 Task: For heading Use Italics Pacifico with red colour, bold & Underline.  font size for heading18,  'Change the font style of data to'Roboto and font size to 9,  Change the alignment of both headline & data to Align right In the sheet  DashboardInvoice
Action: Mouse moved to (74, 140)
Screenshot: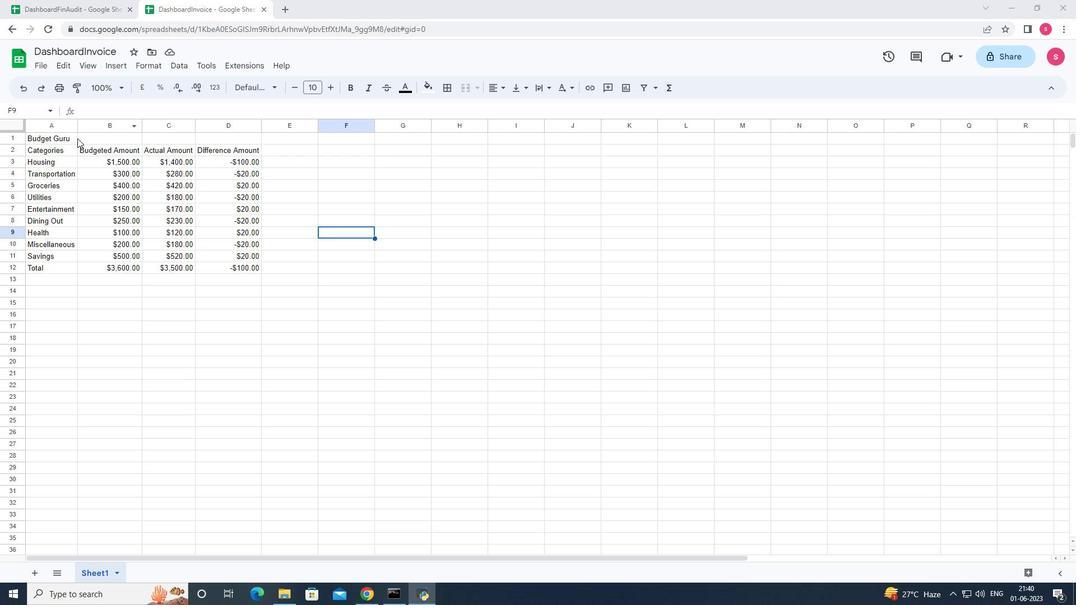 
Action: Mouse pressed left at (74, 140)
Screenshot: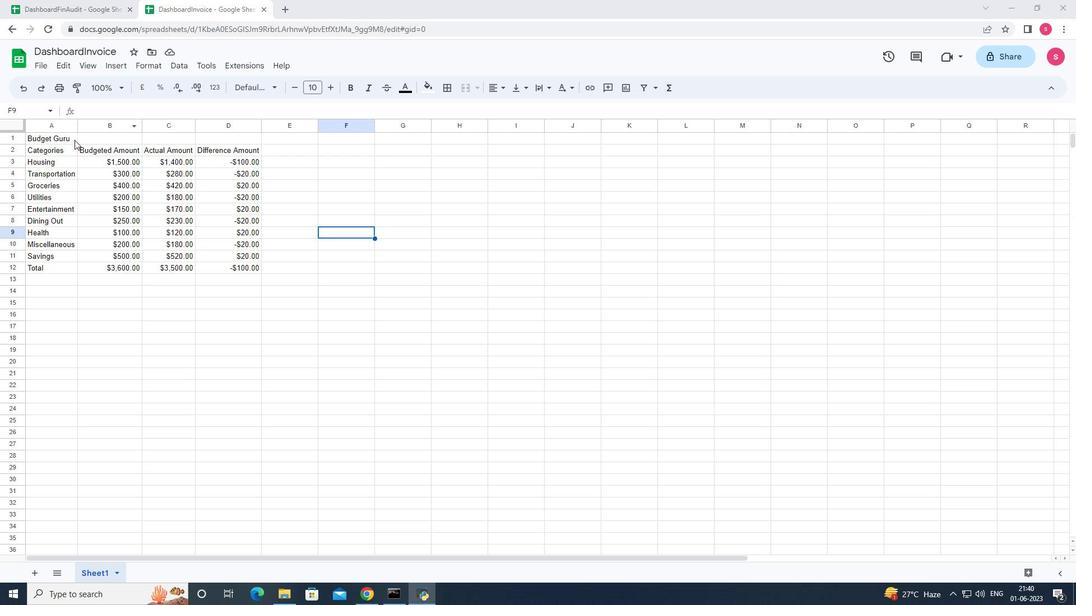 
Action: Mouse moved to (247, 90)
Screenshot: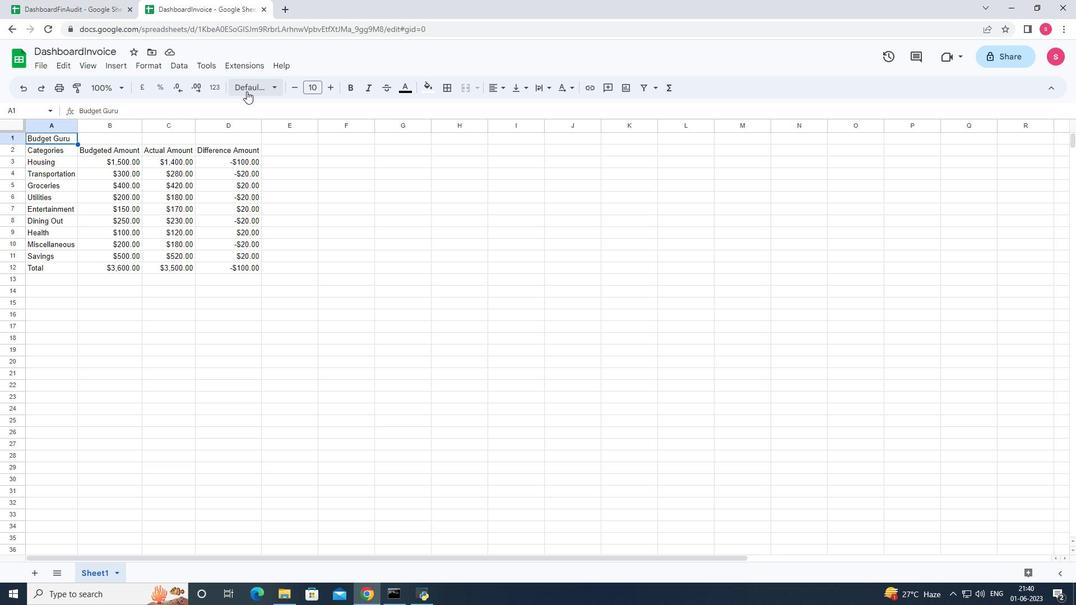 
Action: Mouse pressed left at (247, 90)
Screenshot: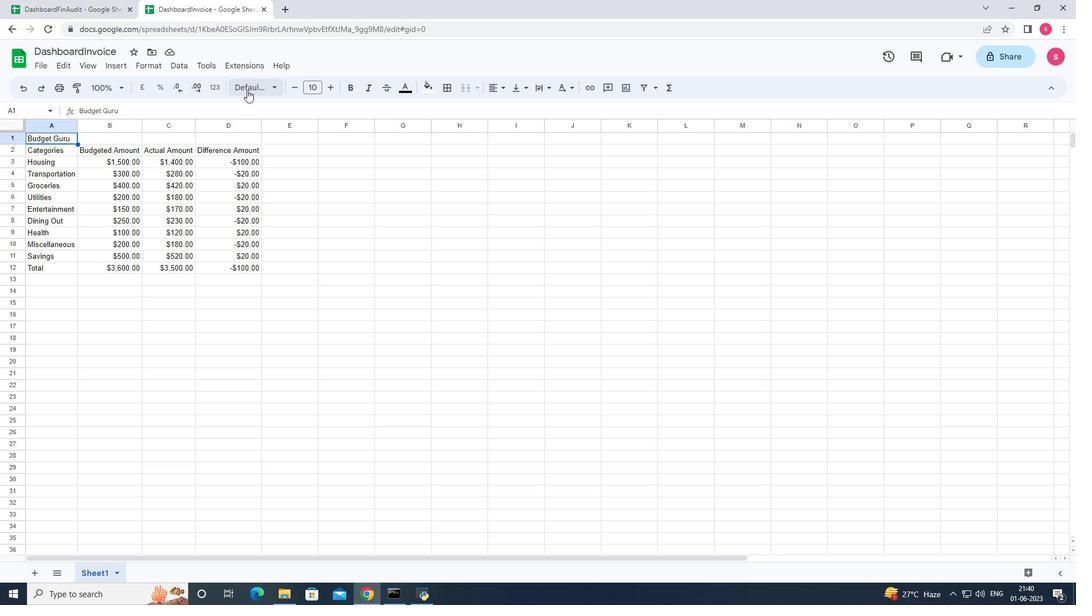 
Action: Mouse moved to (256, 340)
Screenshot: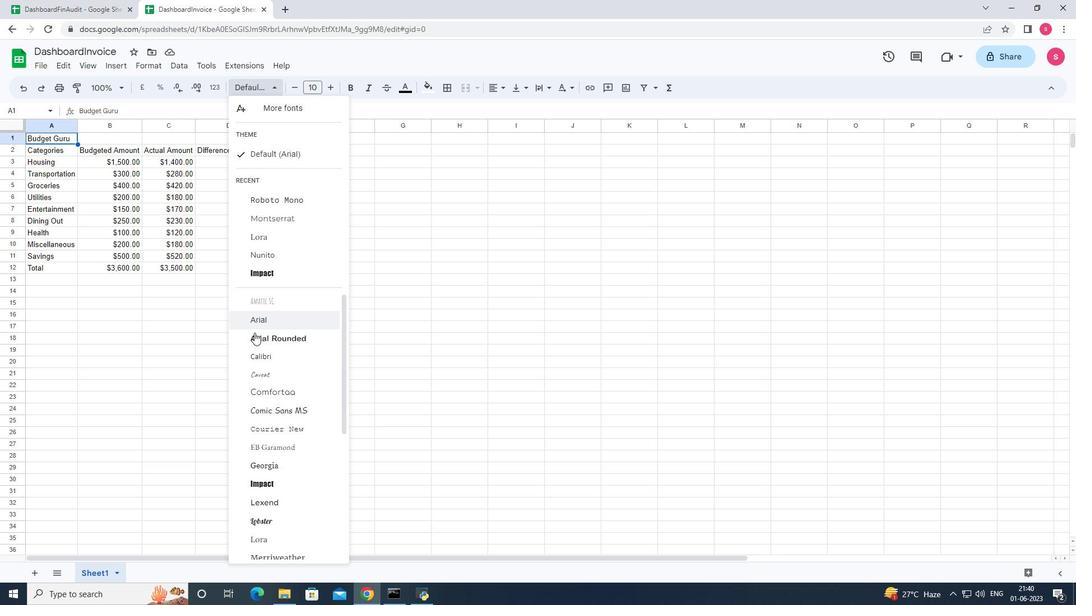 
Action: Mouse scrolled (256, 340) with delta (0, 0)
Screenshot: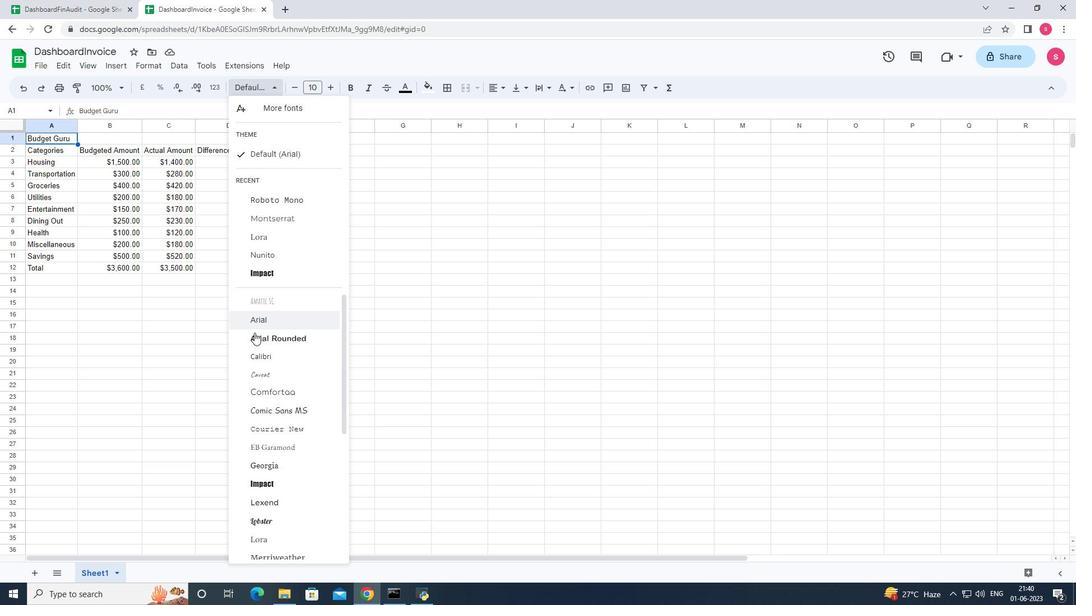
Action: Mouse moved to (275, 407)
Screenshot: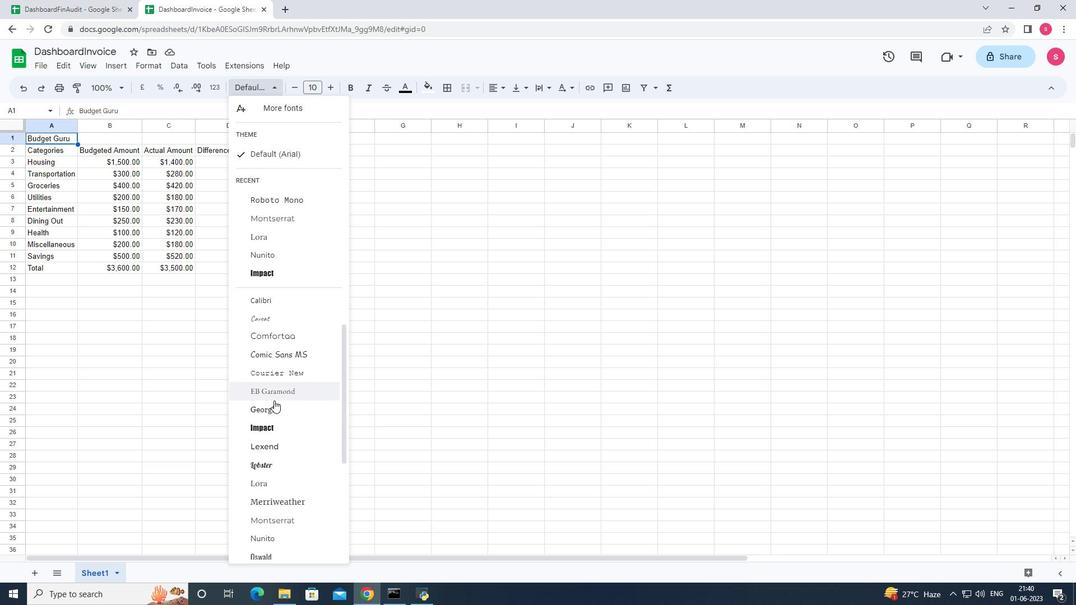 
Action: Mouse scrolled (275, 407) with delta (0, 0)
Screenshot: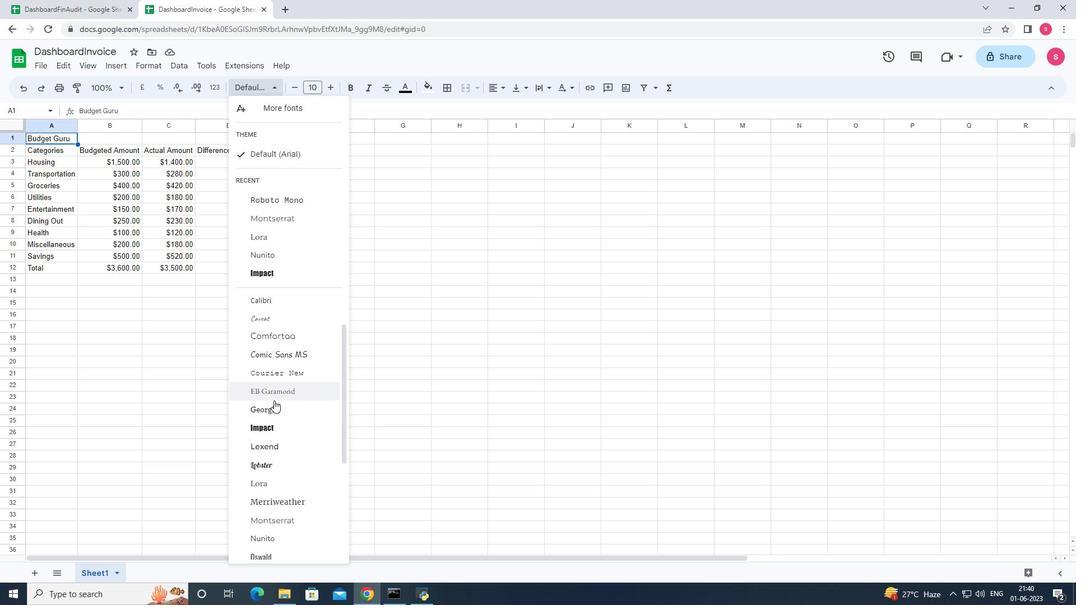 
Action: Mouse moved to (279, 426)
Screenshot: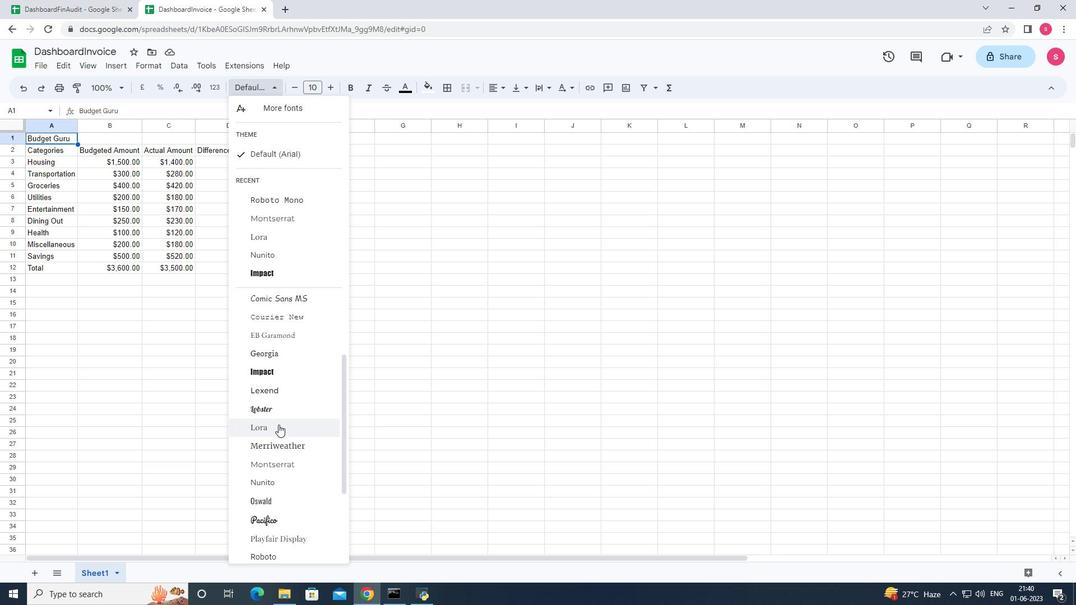 
Action: Mouse scrolled (279, 425) with delta (0, 0)
Screenshot: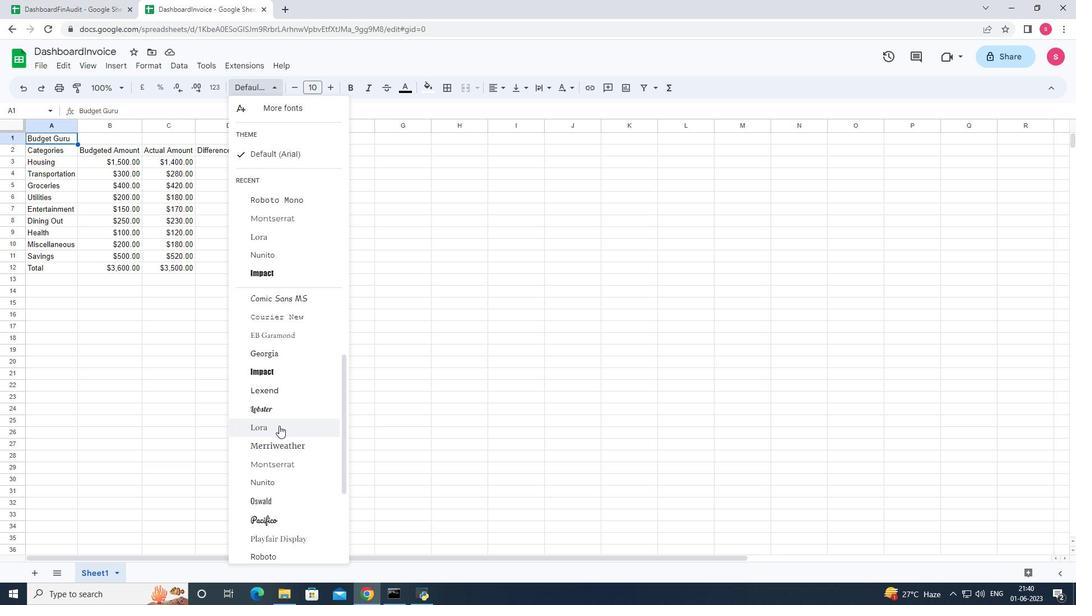 
Action: Mouse moved to (266, 462)
Screenshot: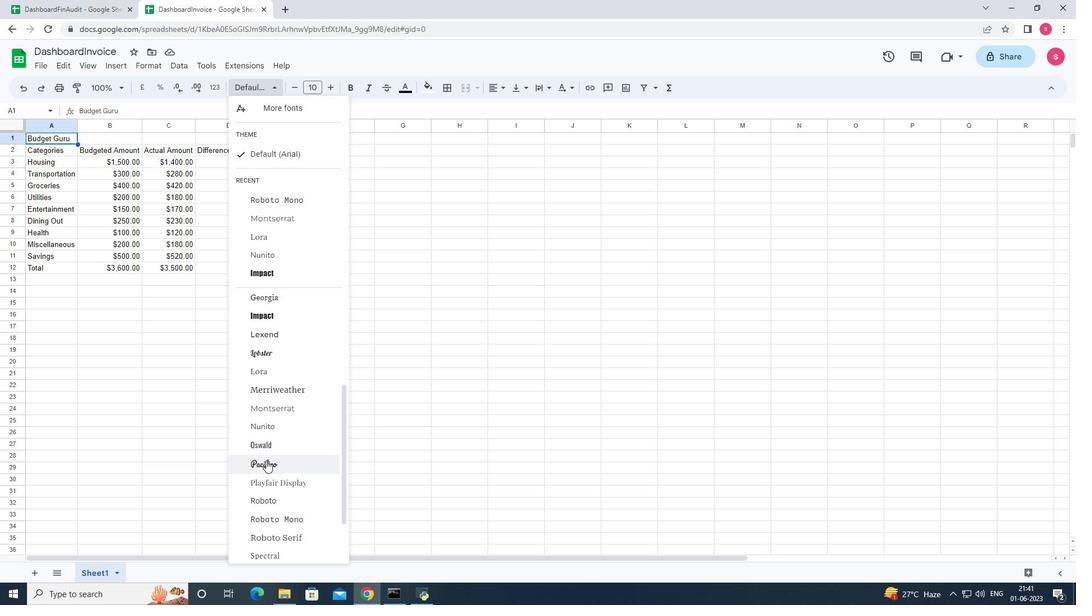 
Action: Mouse pressed left at (266, 462)
Screenshot: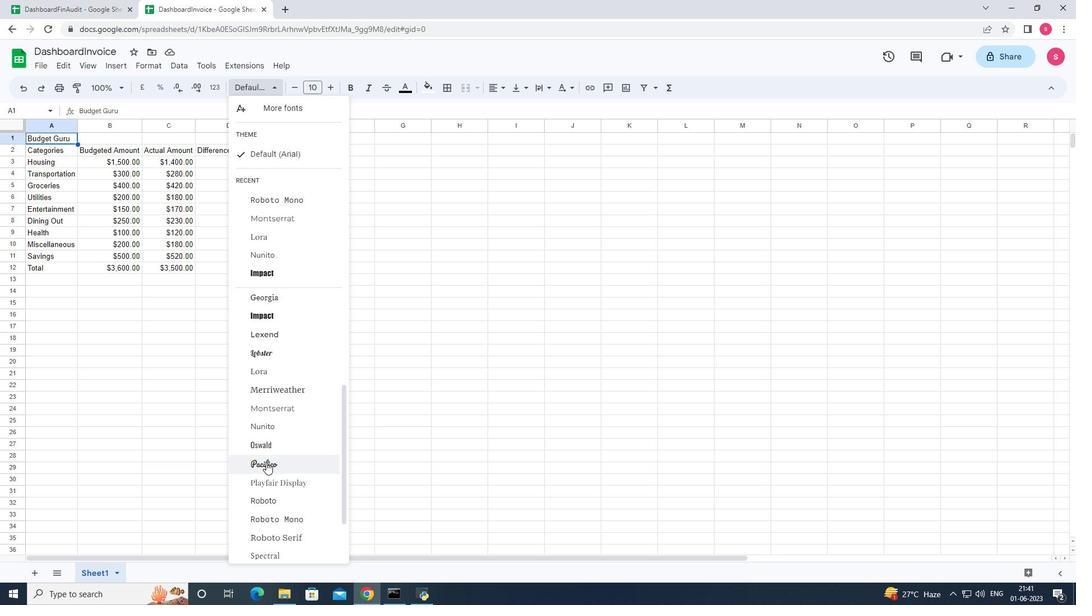 
Action: Mouse moved to (406, 94)
Screenshot: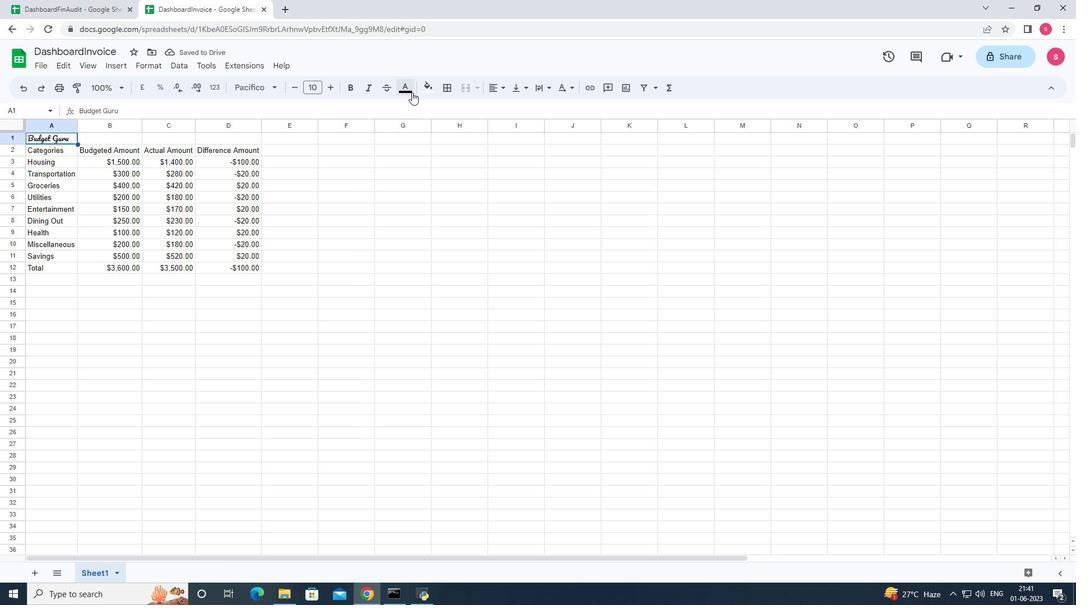 
Action: Mouse pressed left at (406, 94)
Screenshot: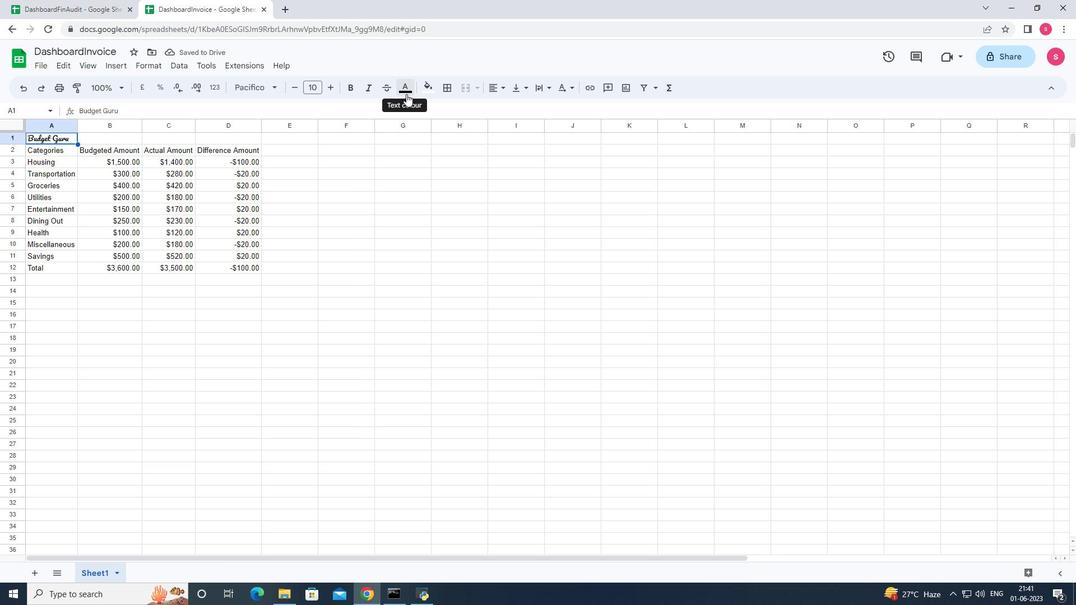 
Action: Mouse moved to (418, 137)
Screenshot: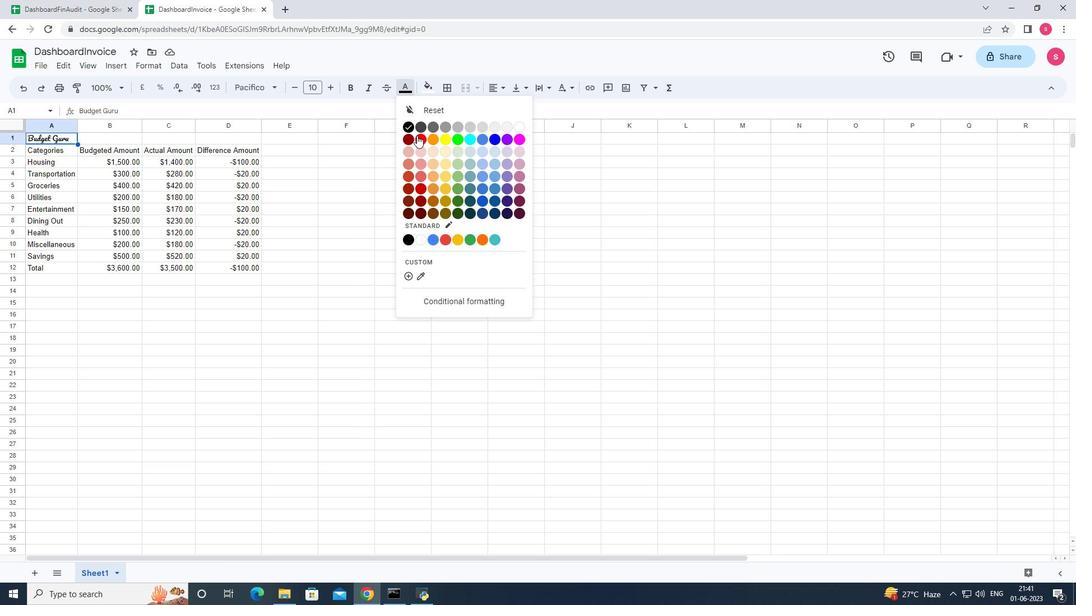 
Action: Mouse pressed left at (418, 137)
Screenshot: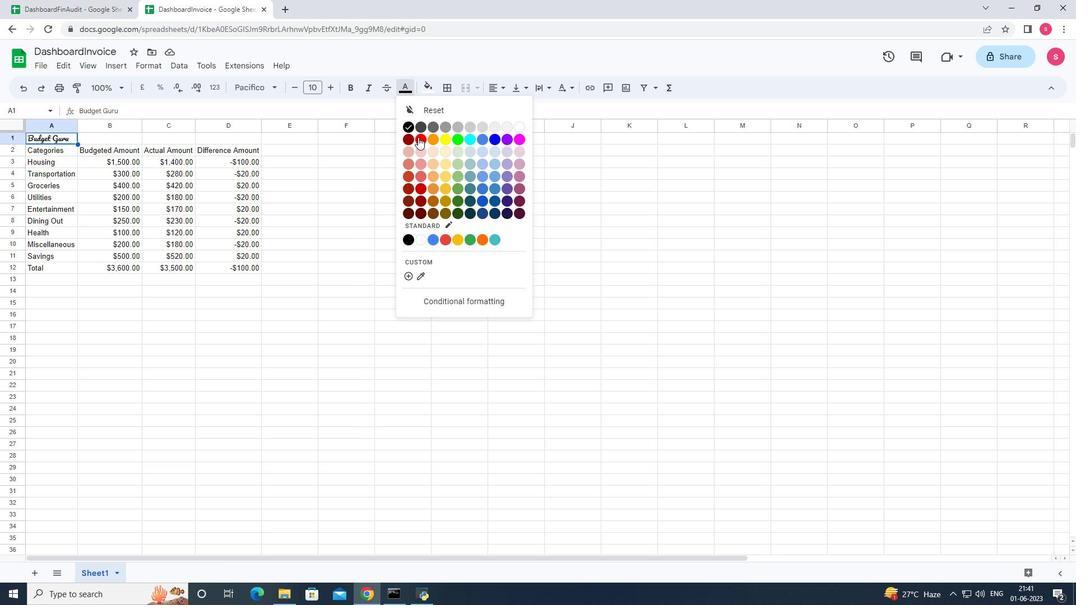 
Action: Mouse moved to (352, 88)
Screenshot: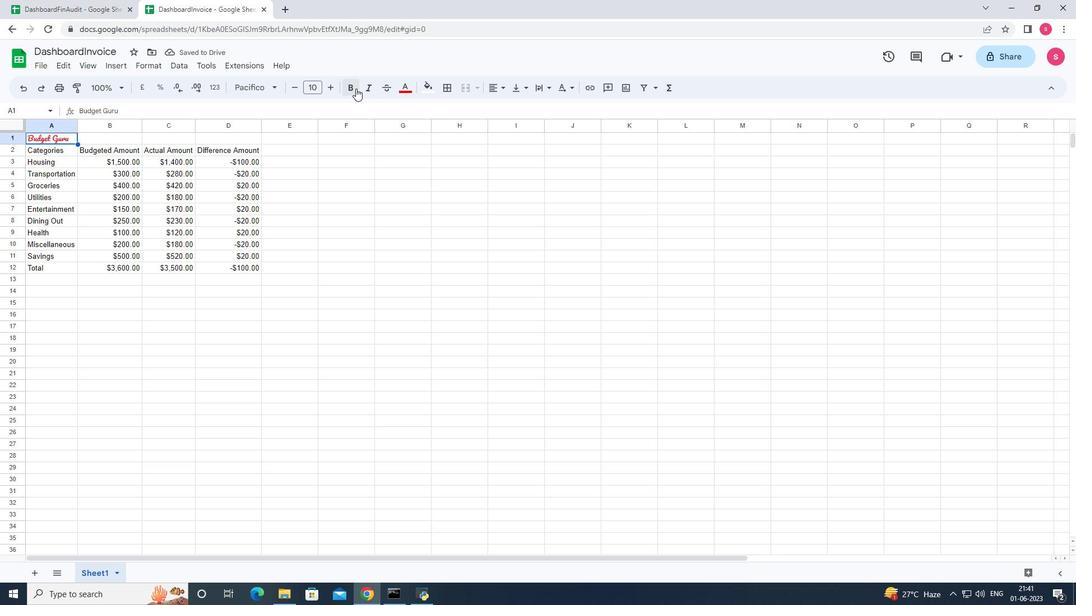 
Action: Mouse pressed left at (352, 88)
Screenshot: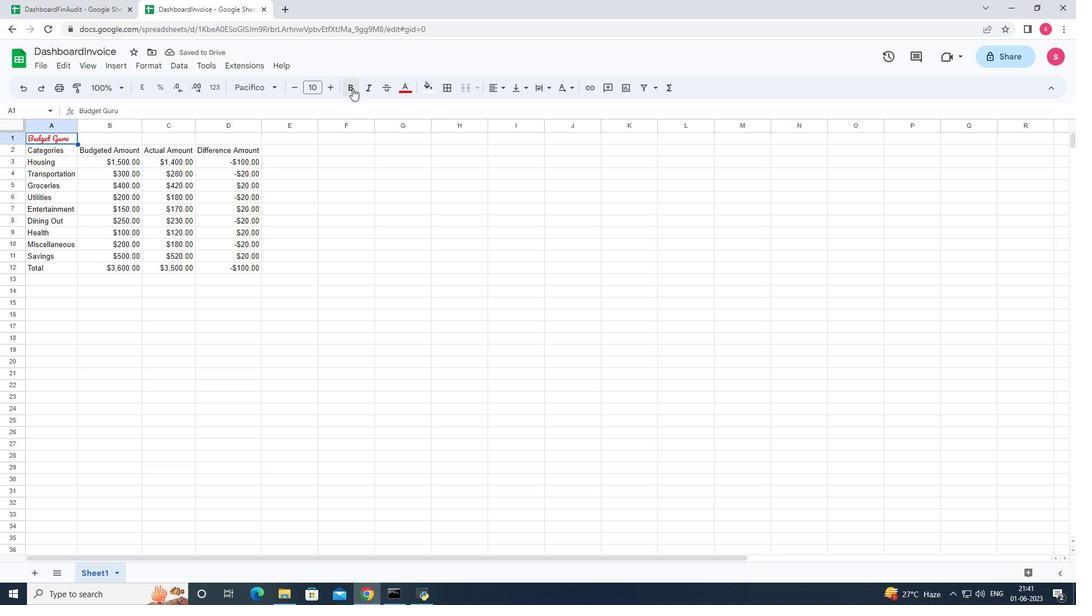 
Action: Mouse moved to (139, 66)
Screenshot: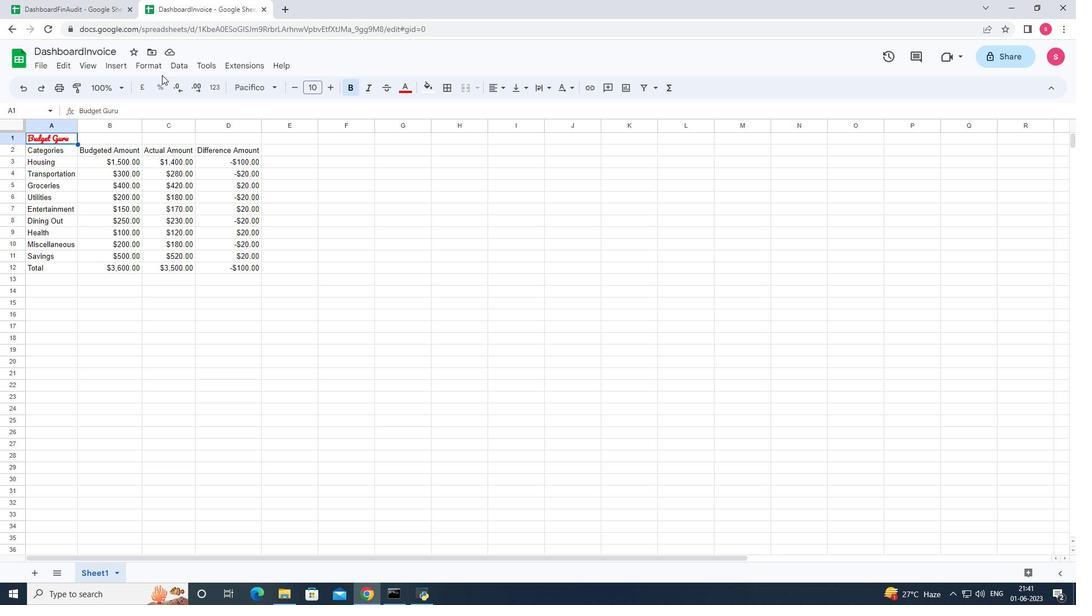 
Action: Mouse pressed left at (139, 66)
Screenshot: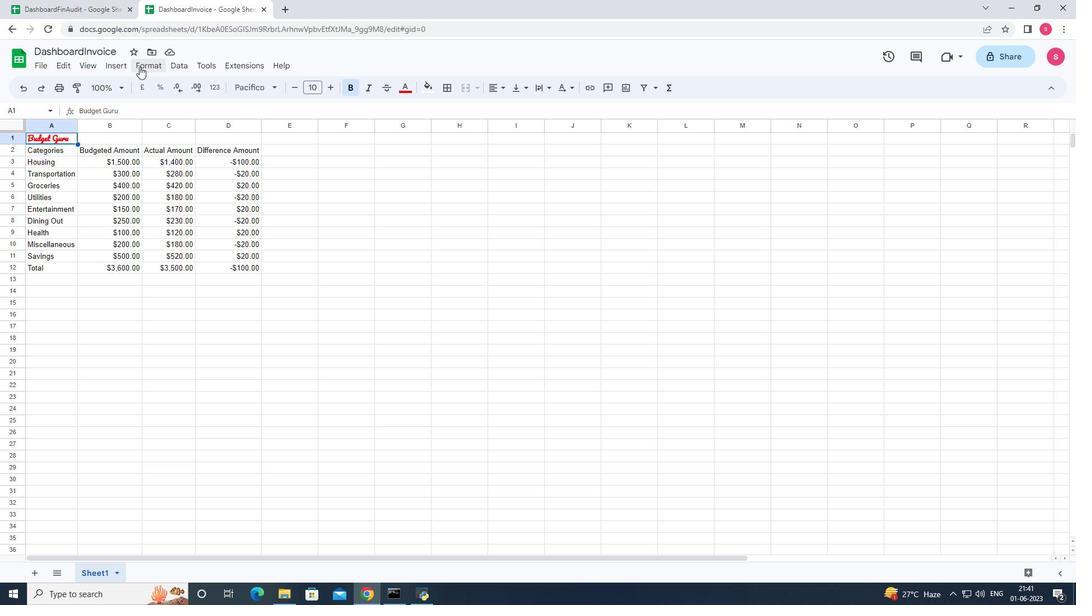 
Action: Mouse moved to (206, 118)
Screenshot: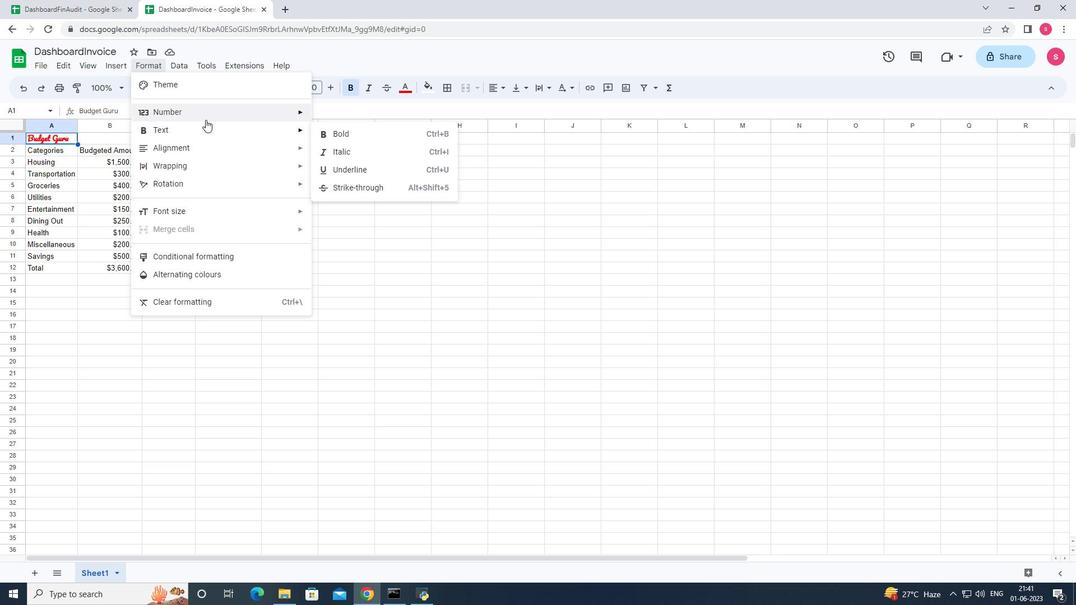 
Action: Mouse pressed left at (206, 118)
Screenshot: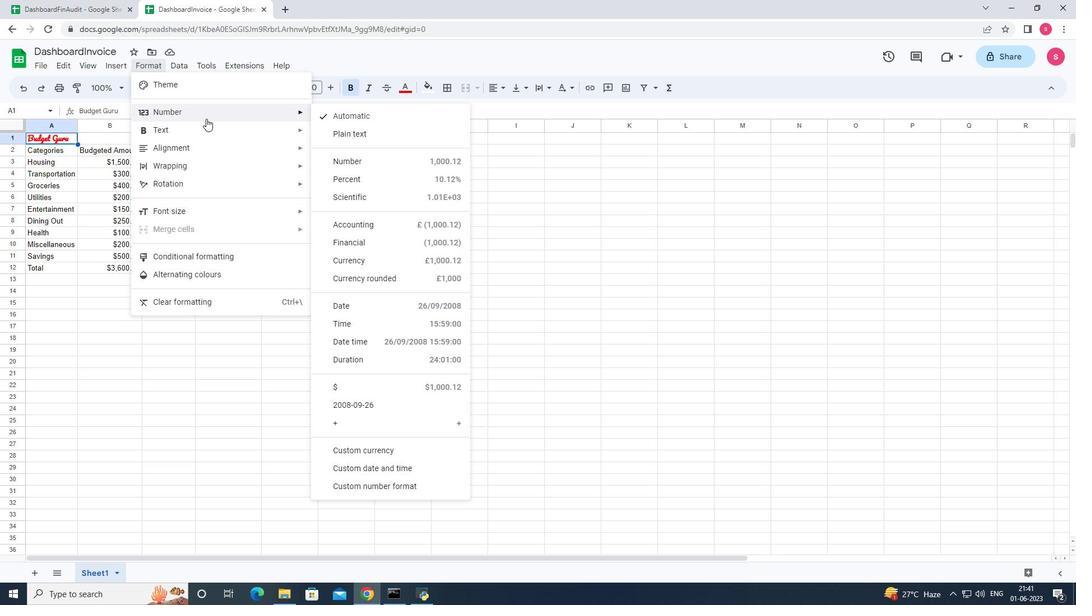 
Action: Mouse moved to (208, 126)
Screenshot: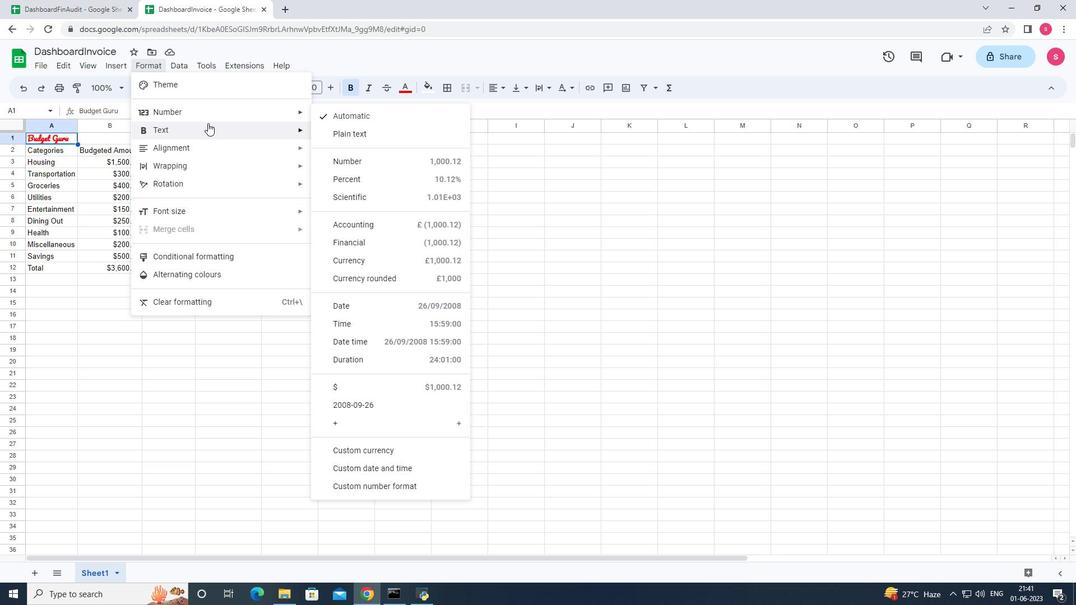 
Action: Mouse pressed left at (208, 126)
Screenshot: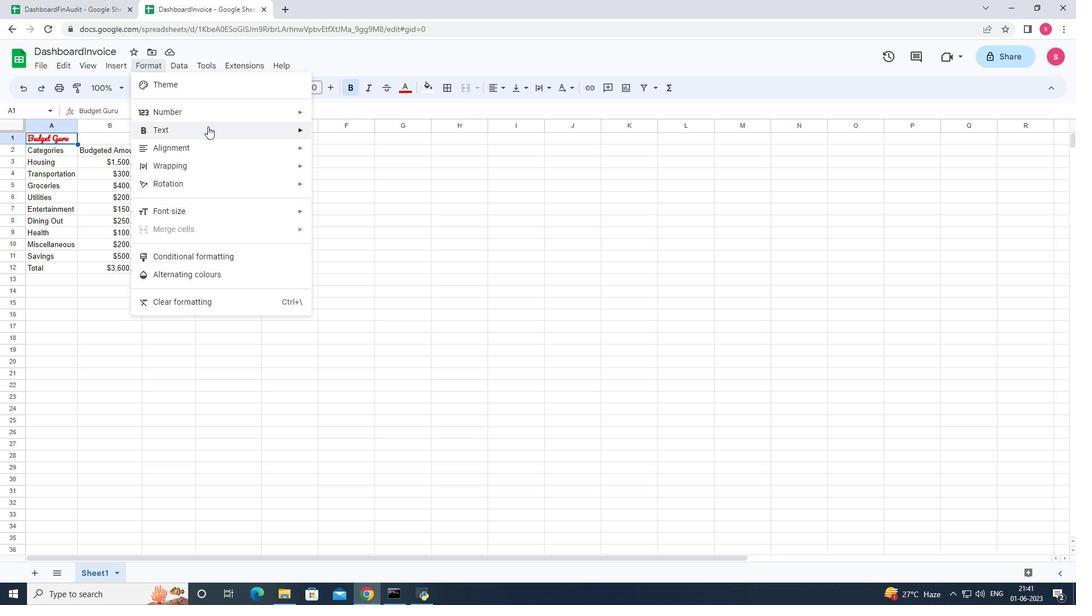
Action: Mouse pressed left at (208, 126)
Screenshot: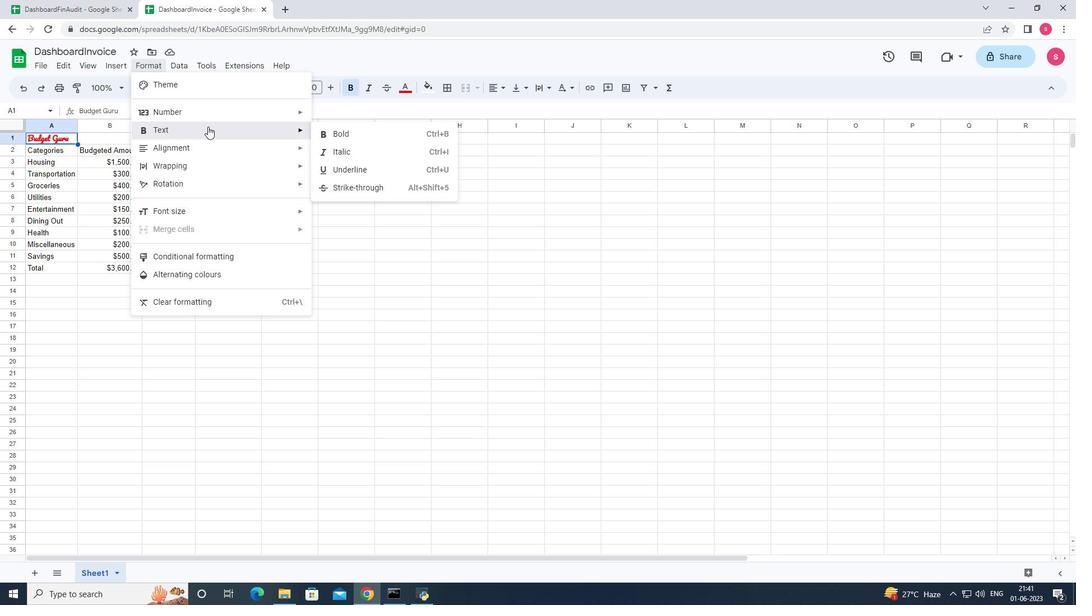 
Action: Mouse moved to (381, 165)
Screenshot: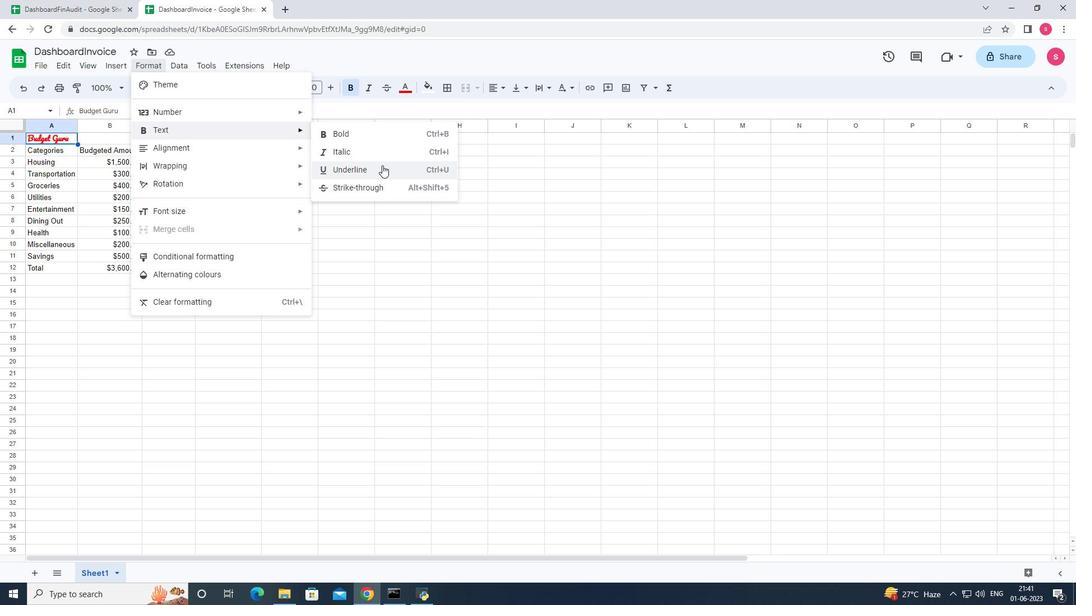 
Action: Mouse pressed left at (381, 165)
Screenshot: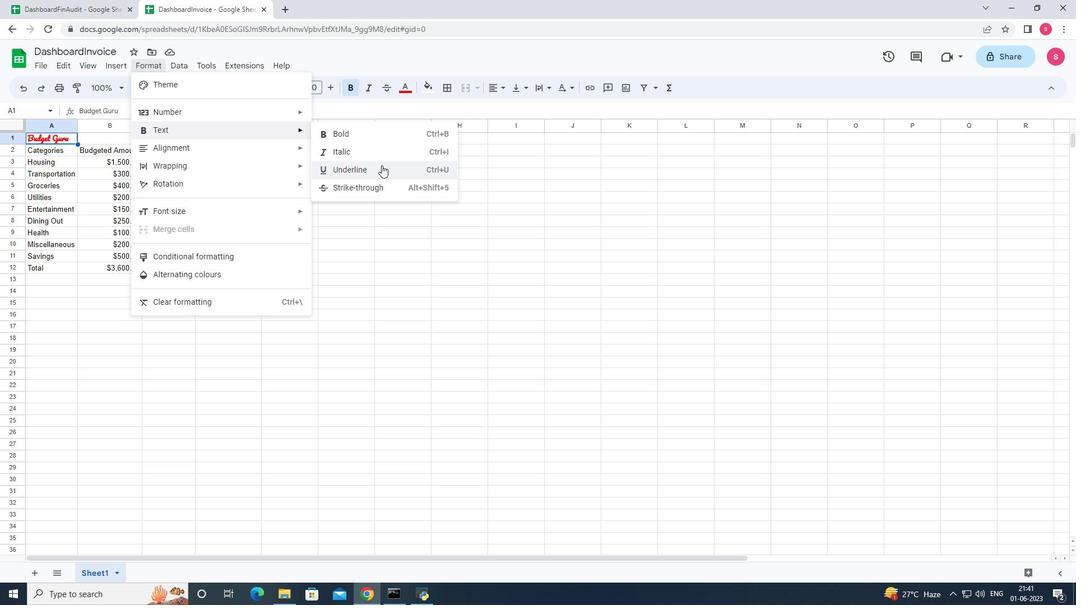 
Action: Mouse moved to (394, 213)
Screenshot: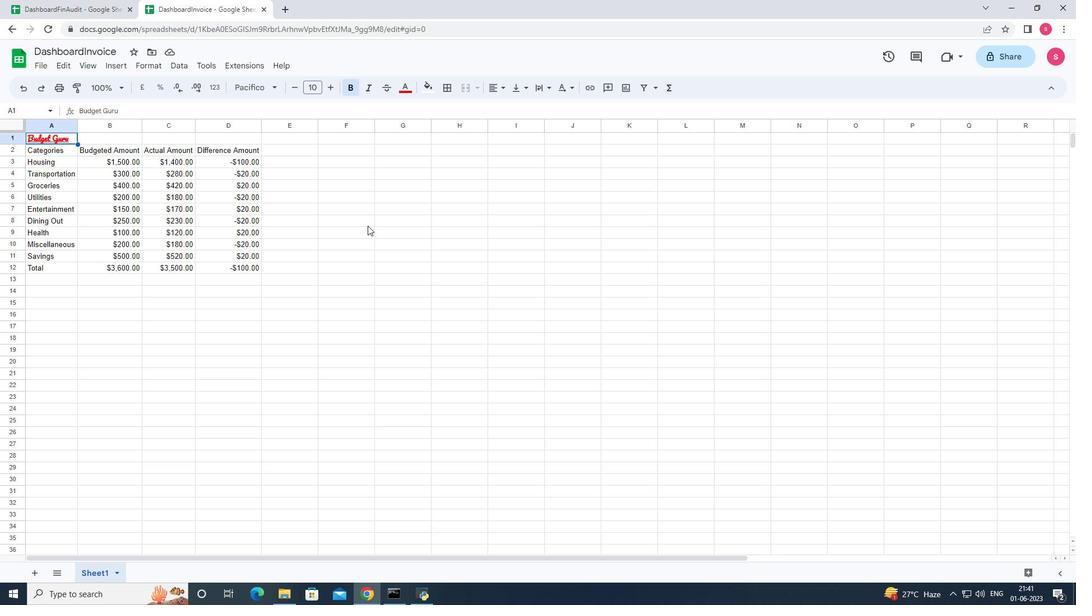 
Action: Mouse pressed left at (394, 213)
Screenshot: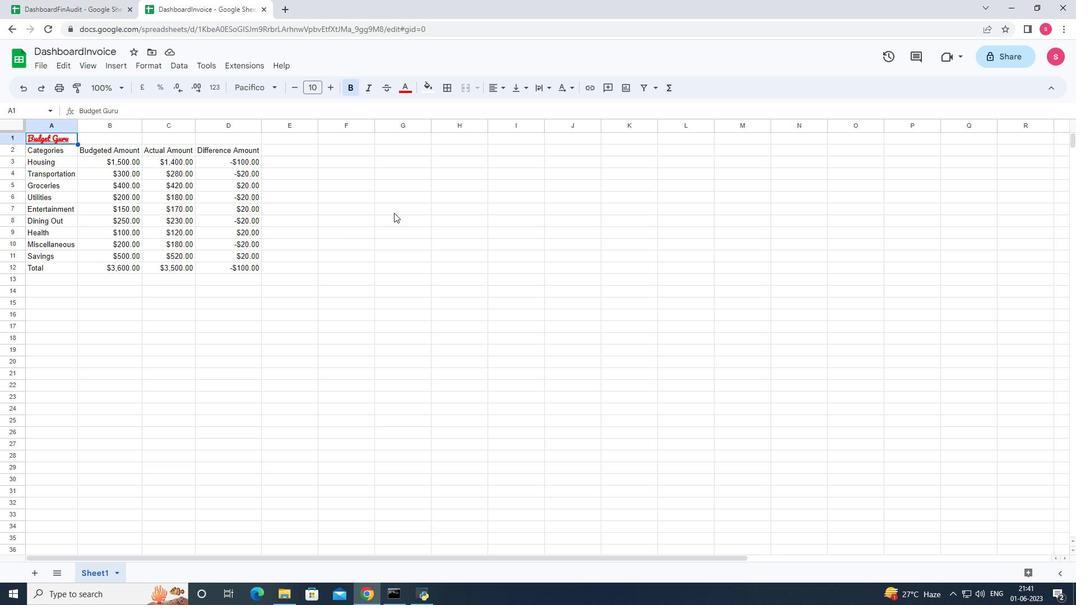 
Action: Mouse moved to (328, 82)
Screenshot: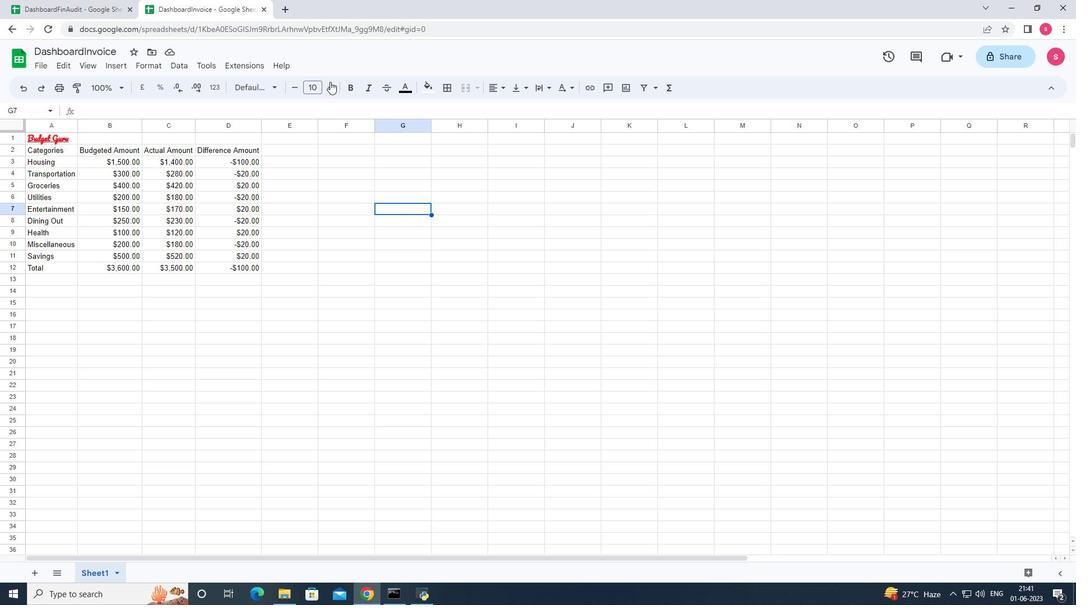 
Action: Mouse pressed left at (328, 82)
Screenshot: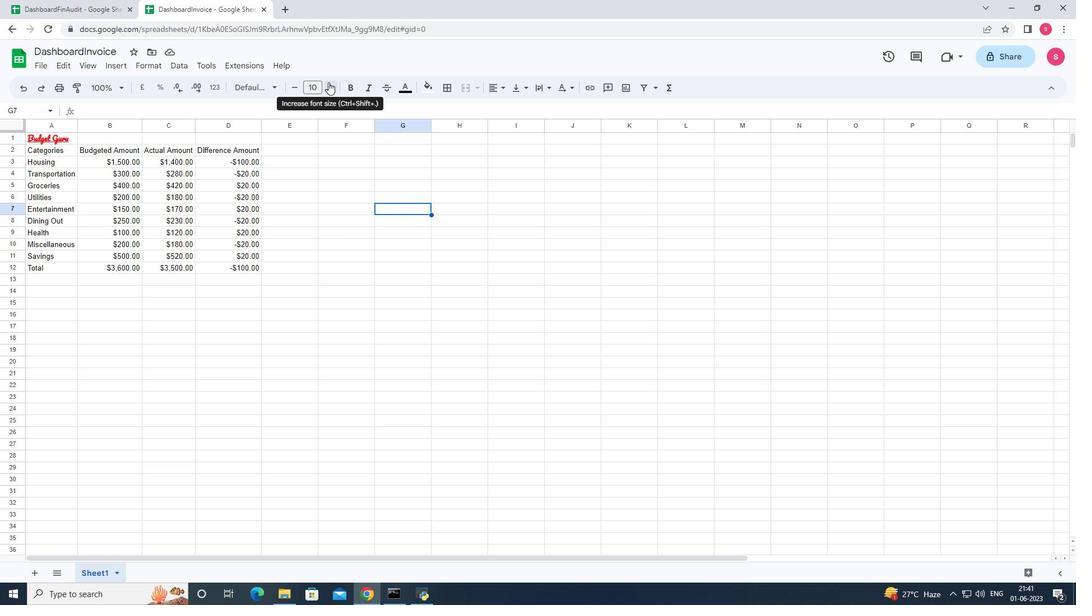 
Action: Mouse pressed left at (328, 82)
Screenshot: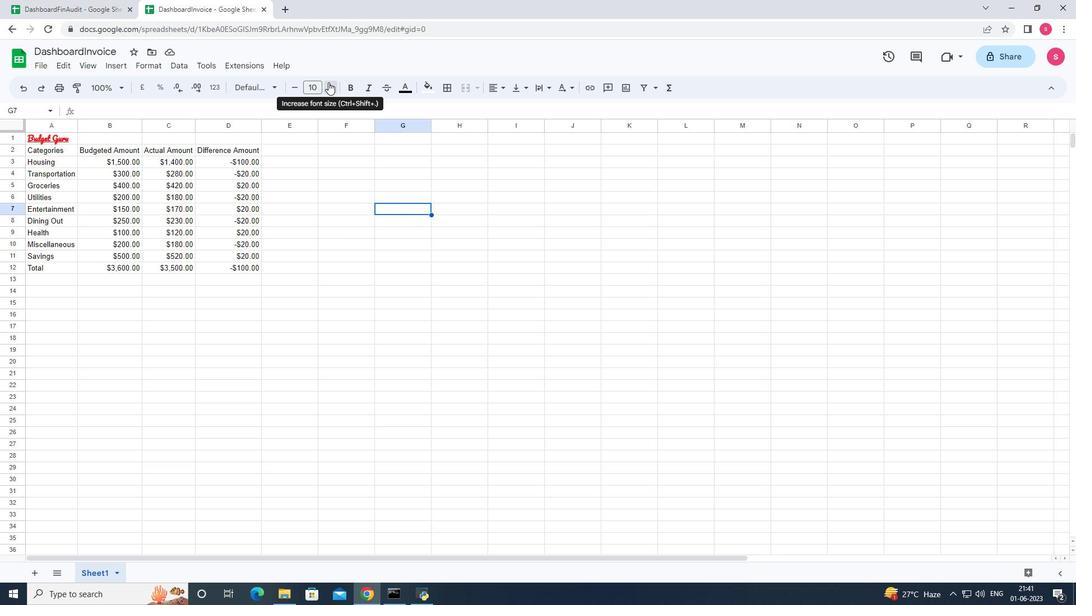 
Action: Mouse pressed left at (328, 82)
Screenshot: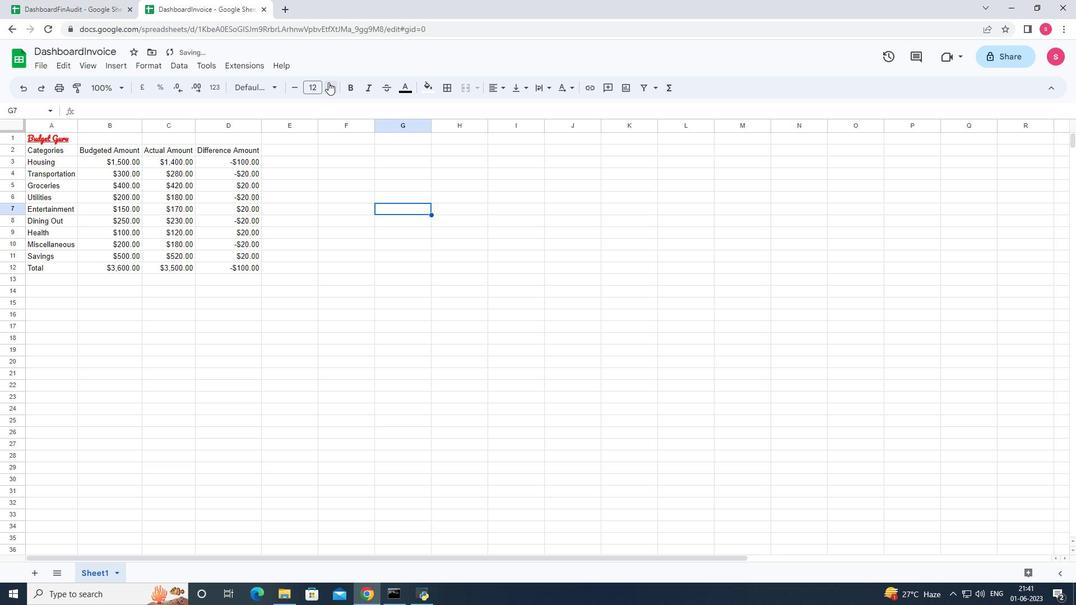 
Action: Mouse pressed left at (328, 82)
Screenshot: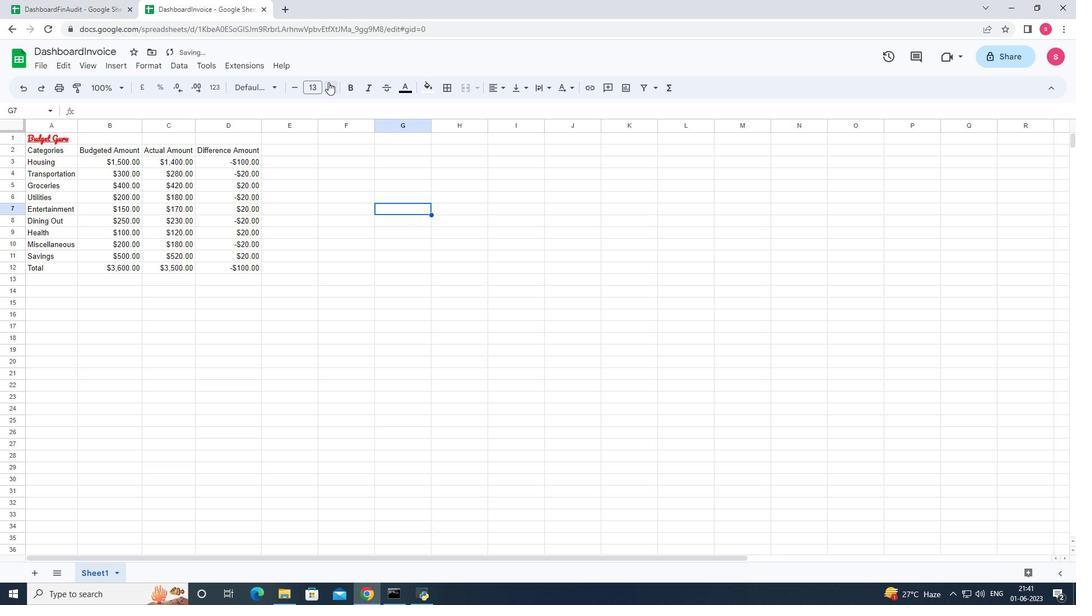 
Action: Mouse pressed left at (328, 82)
Screenshot: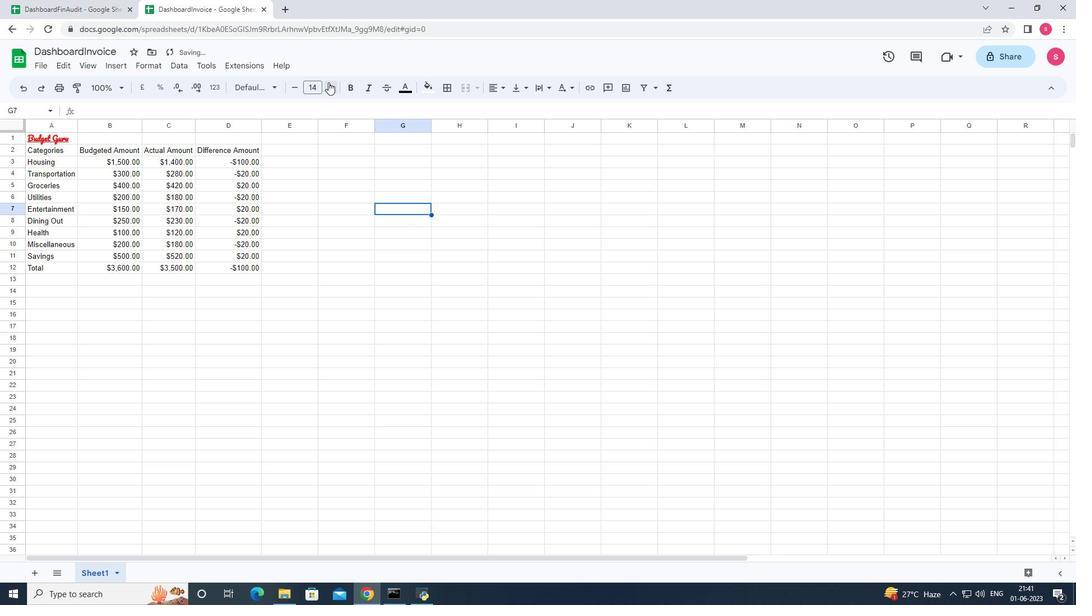 
Action: Mouse moved to (328, 83)
Screenshot: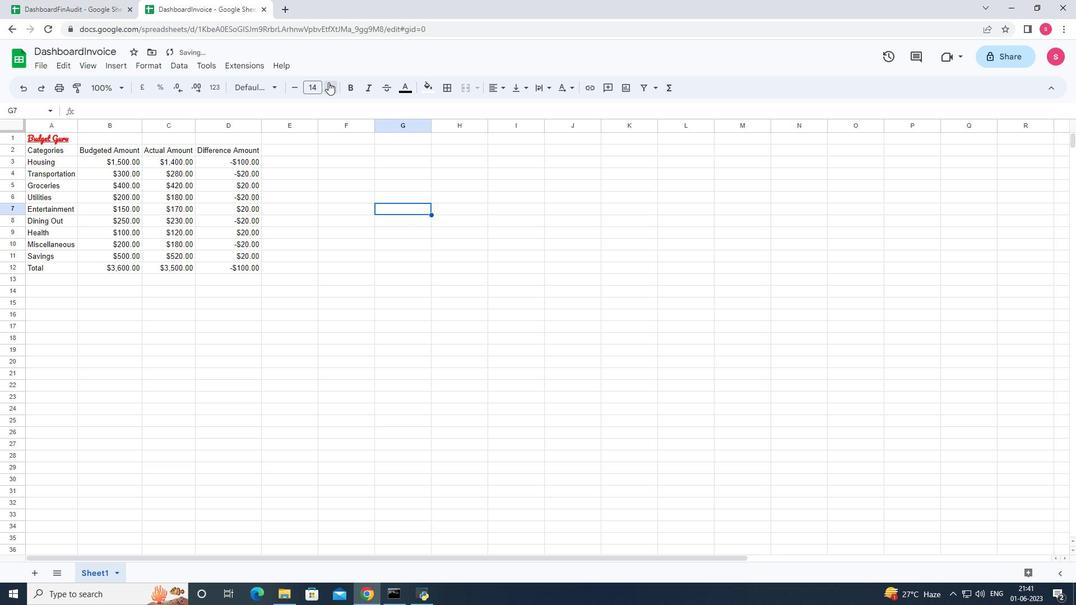 
Action: Mouse pressed left at (328, 83)
Screenshot: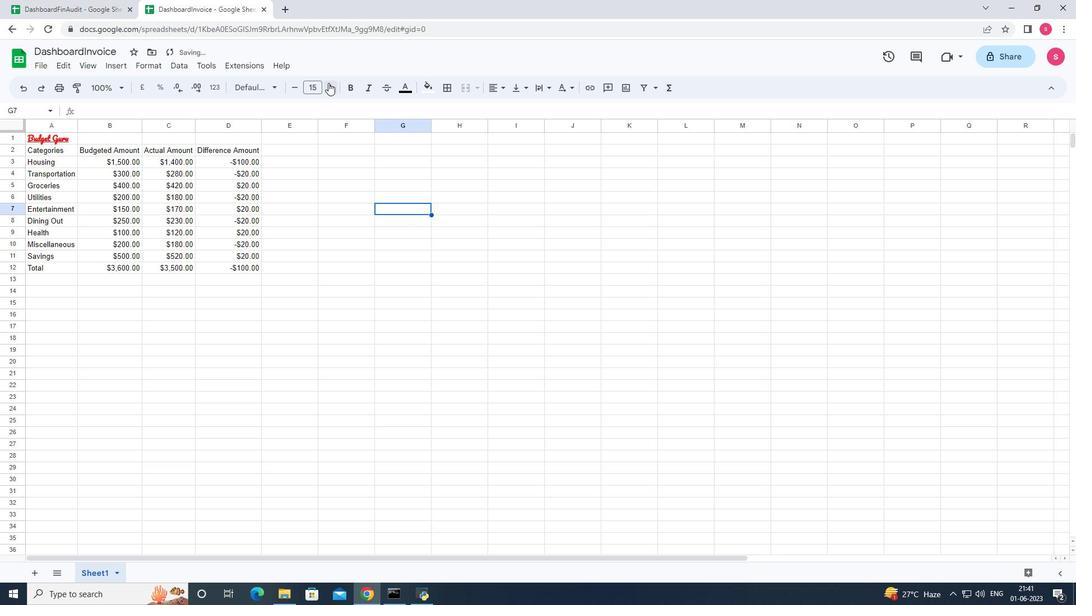 
Action: Mouse pressed left at (328, 83)
Screenshot: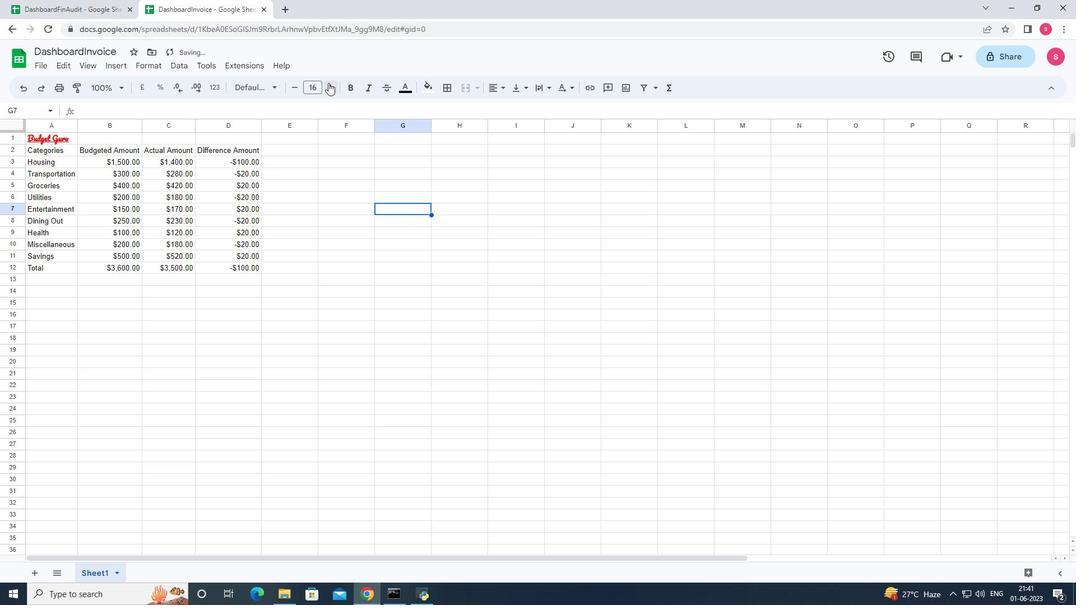 
Action: Mouse pressed left at (328, 83)
Screenshot: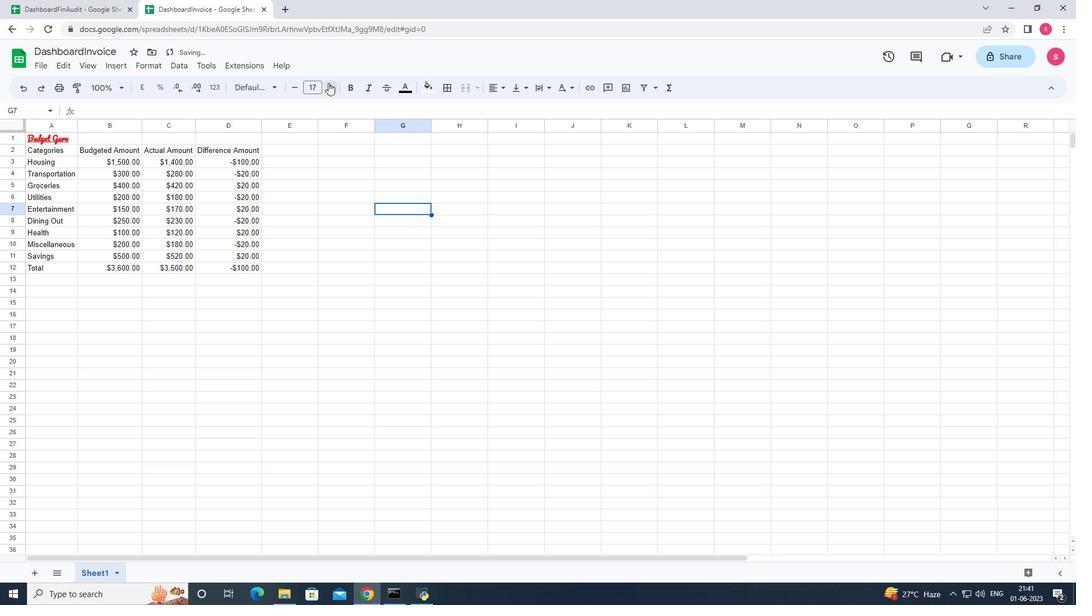 
Action: Mouse moved to (355, 223)
Screenshot: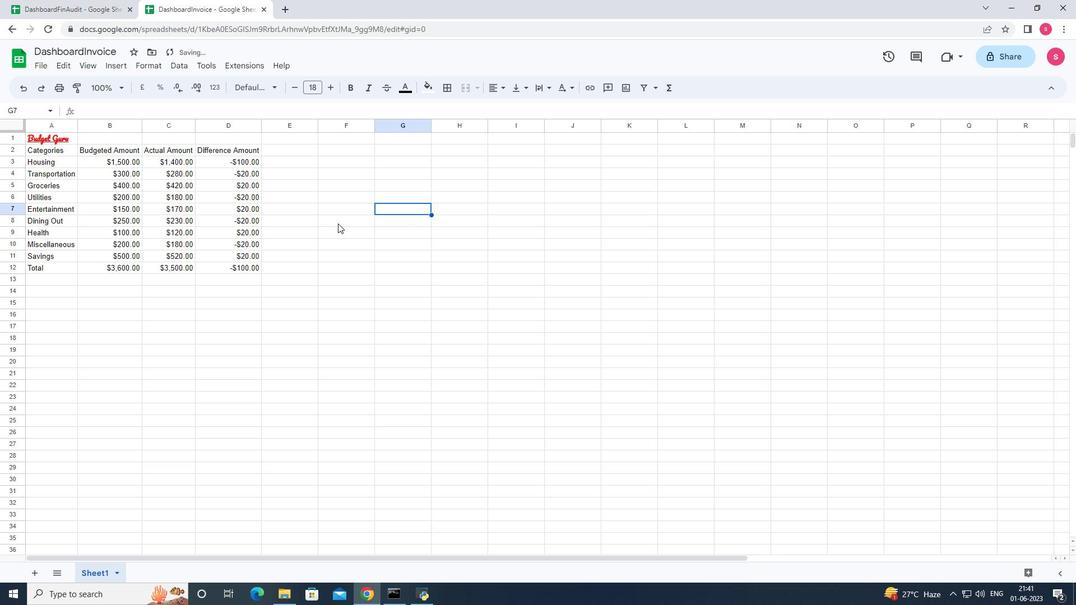 
Action: Mouse pressed left at (355, 223)
Screenshot: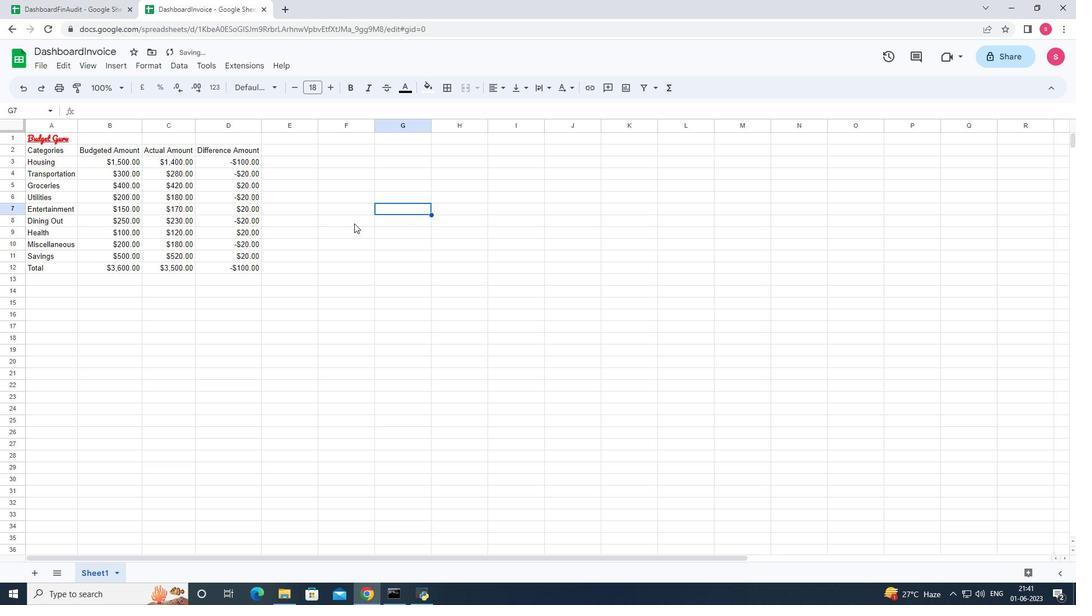 
Action: Mouse moved to (47, 139)
Screenshot: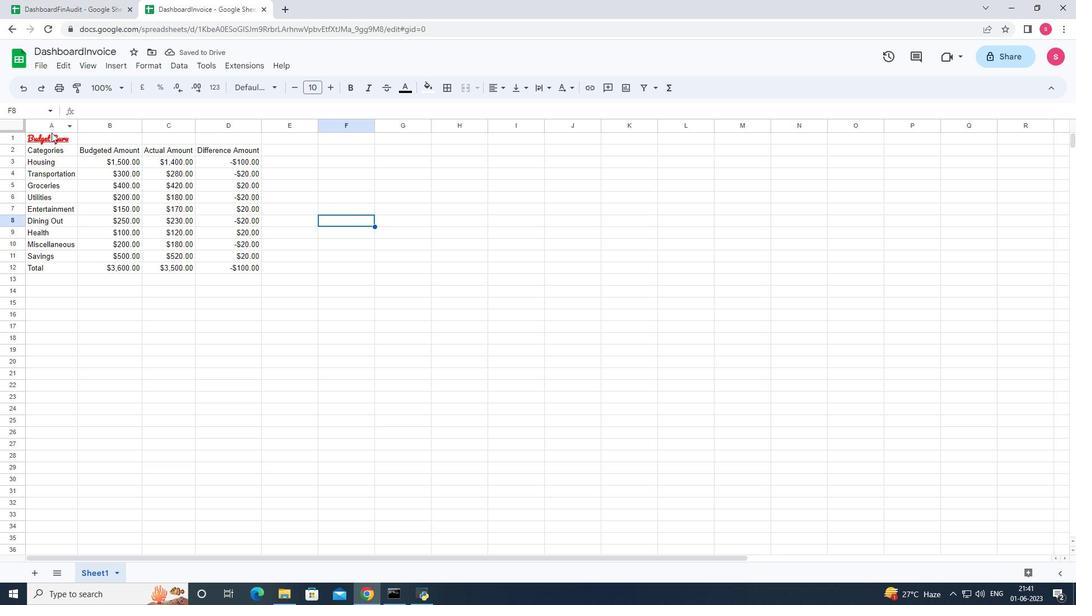 
Action: Mouse pressed left at (47, 139)
Screenshot: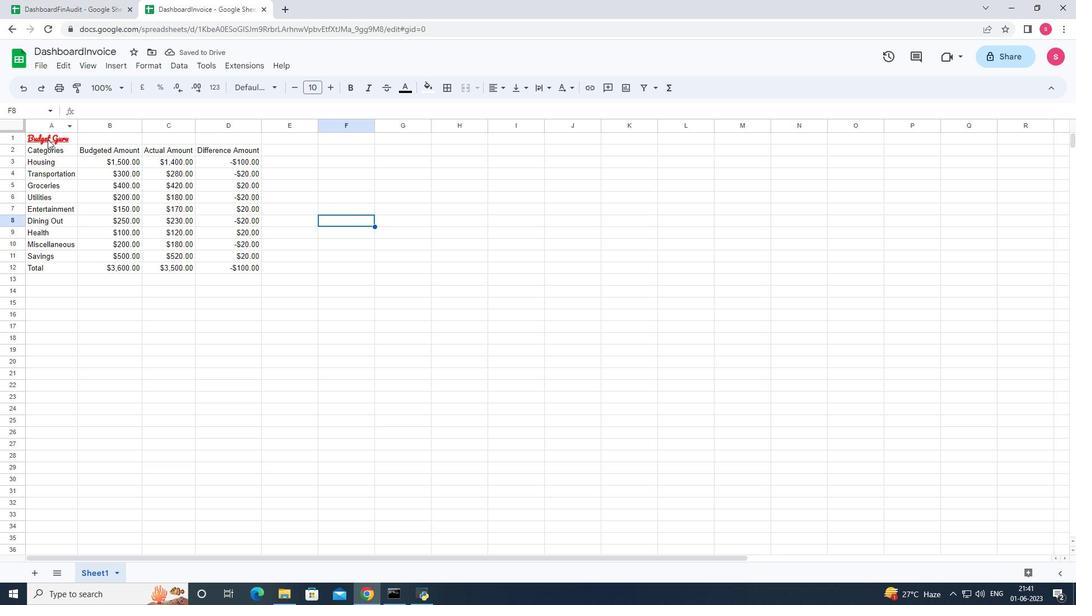 
Action: Mouse moved to (334, 88)
Screenshot: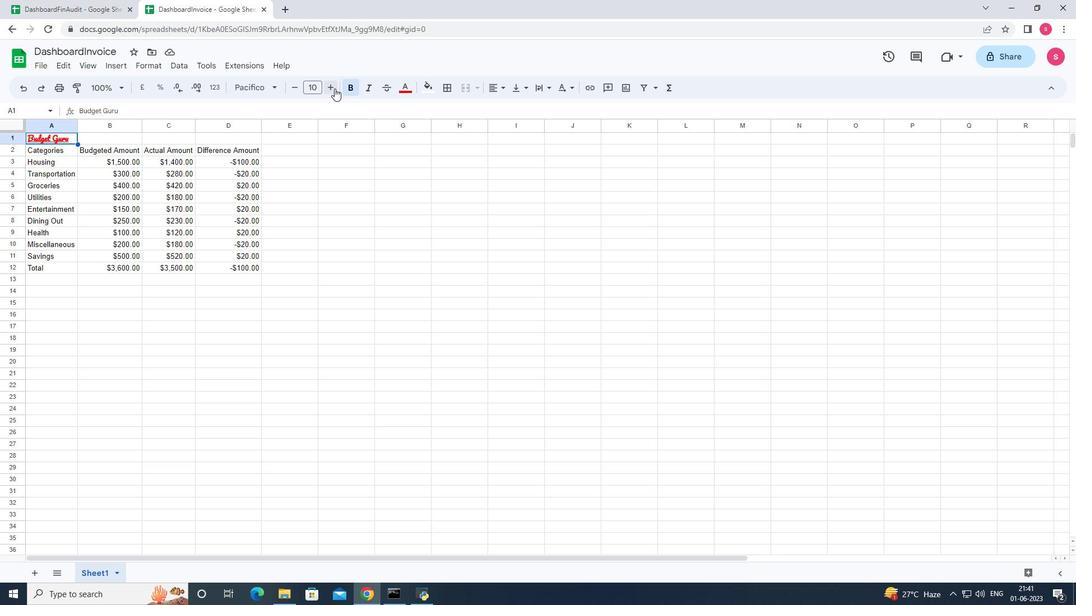 
Action: Mouse pressed left at (334, 88)
Screenshot: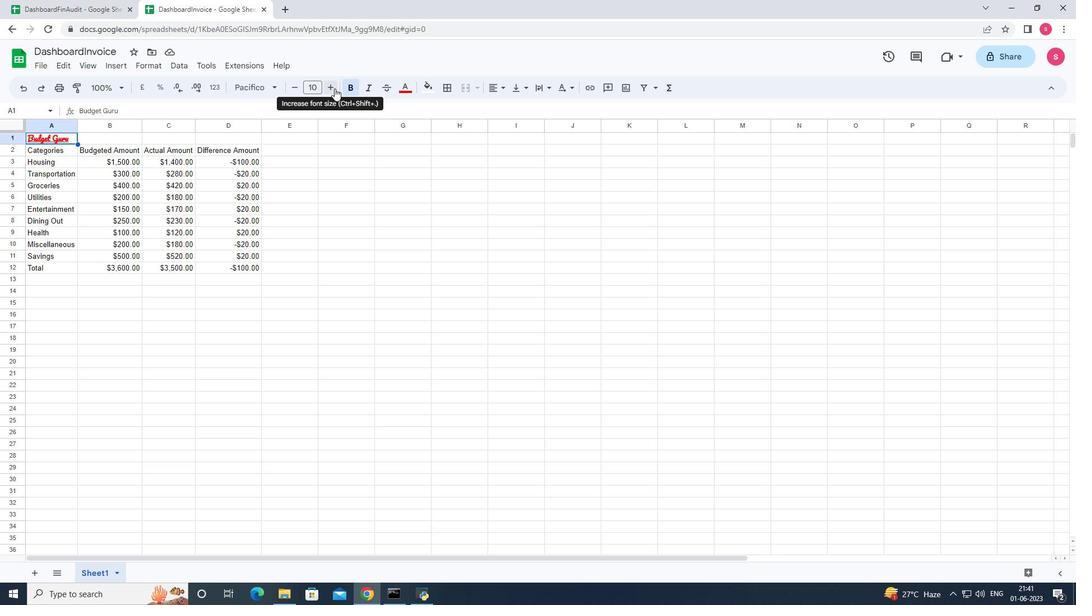 
Action: Mouse pressed left at (334, 88)
Screenshot: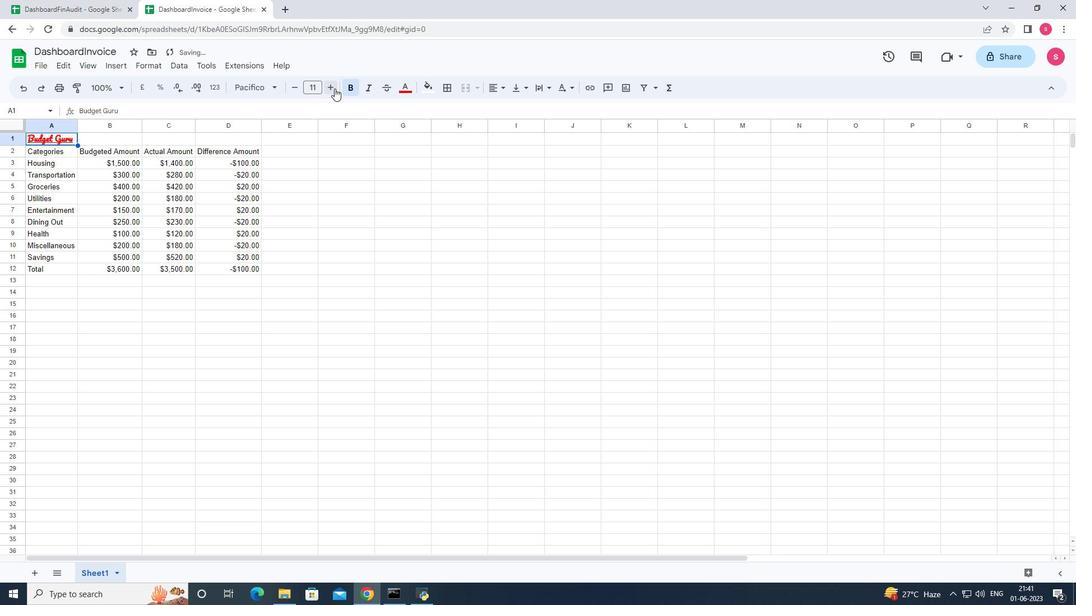 
Action: Mouse pressed left at (334, 88)
Screenshot: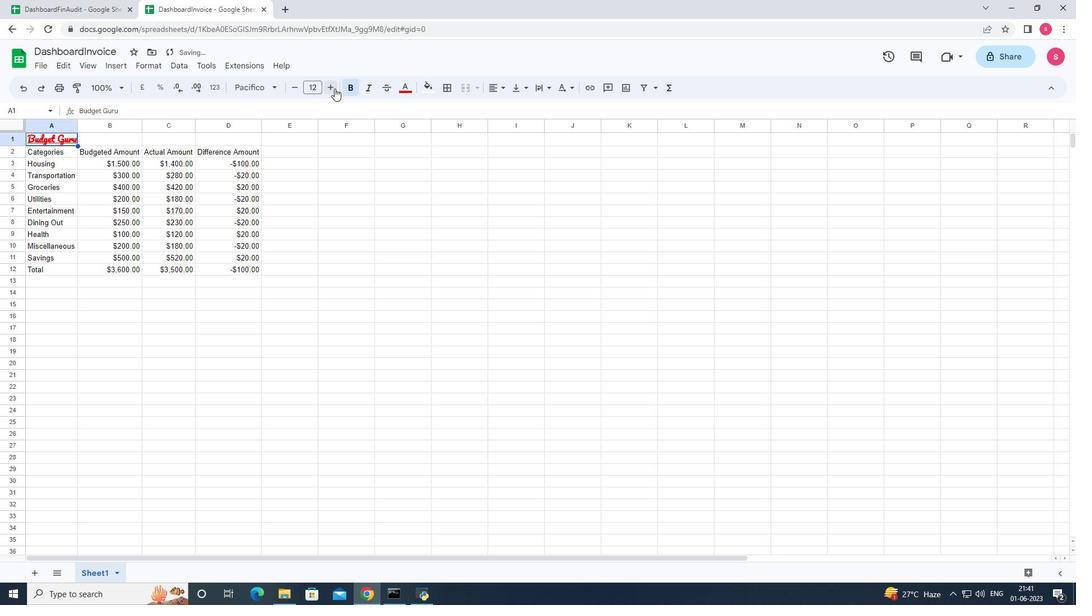 
Action: Mouse moved to (335, 88)
Screenshot: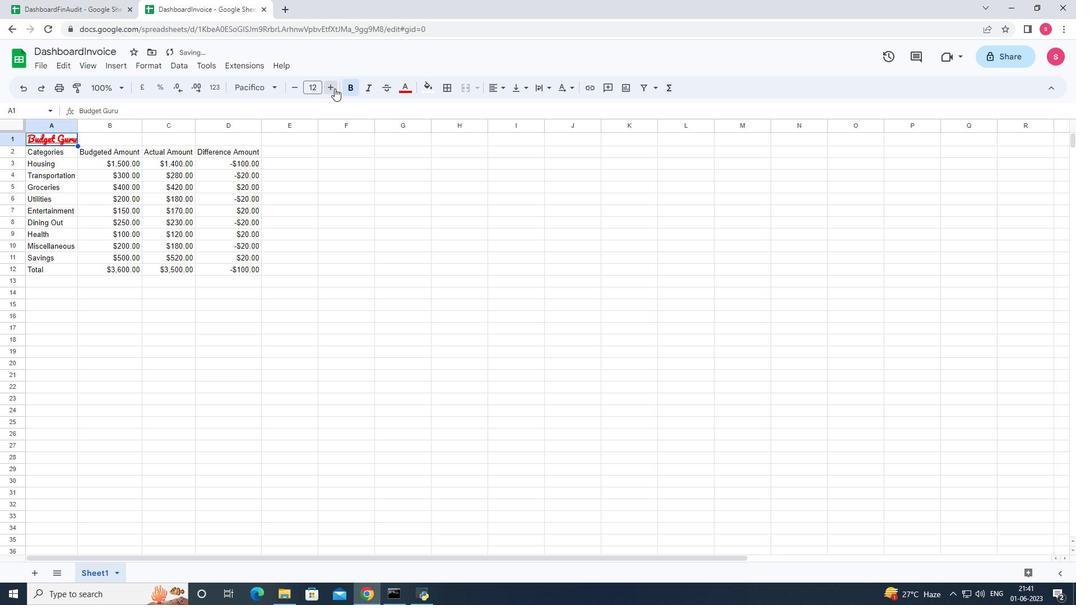 
Action: Mouse pressed left at (335, 88)
Screenshot: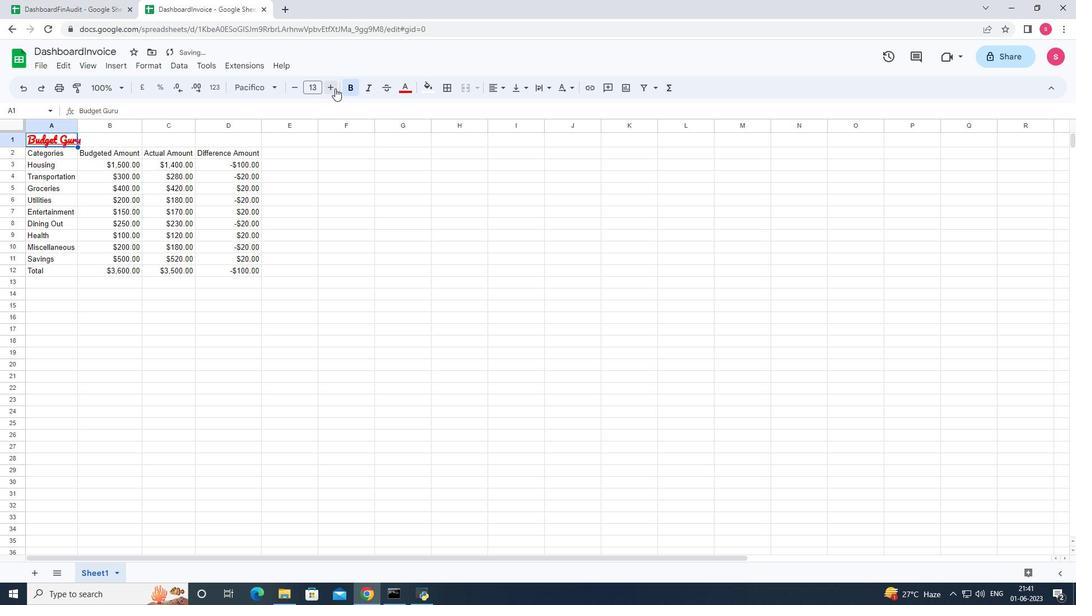 
Action: Mouse pressed left at (335, 88)
Screenshot: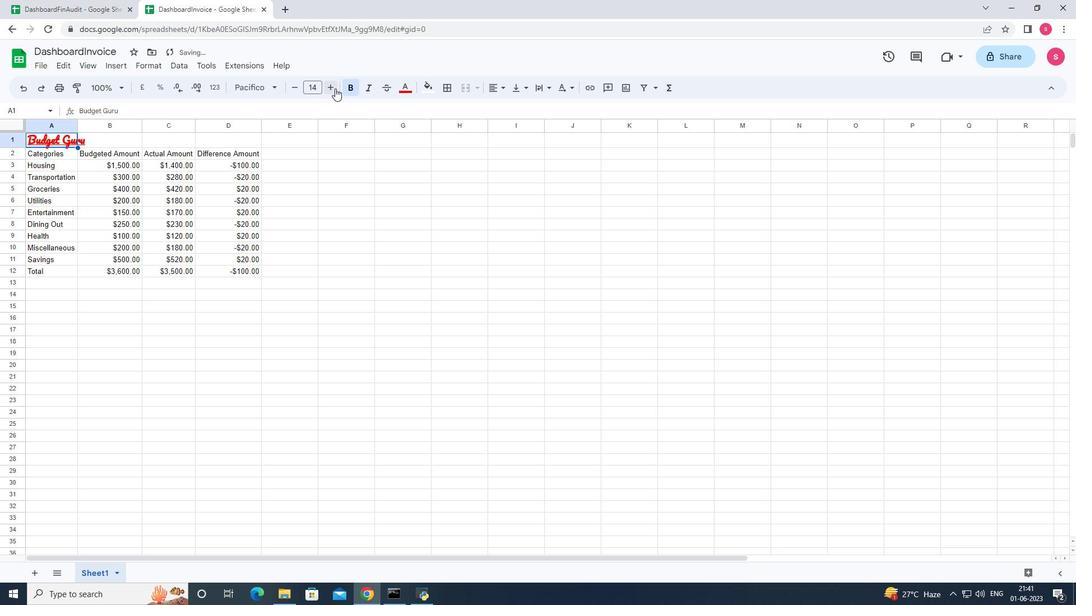 
Action: Mouse pressed left at (335, 88)
Screenshot: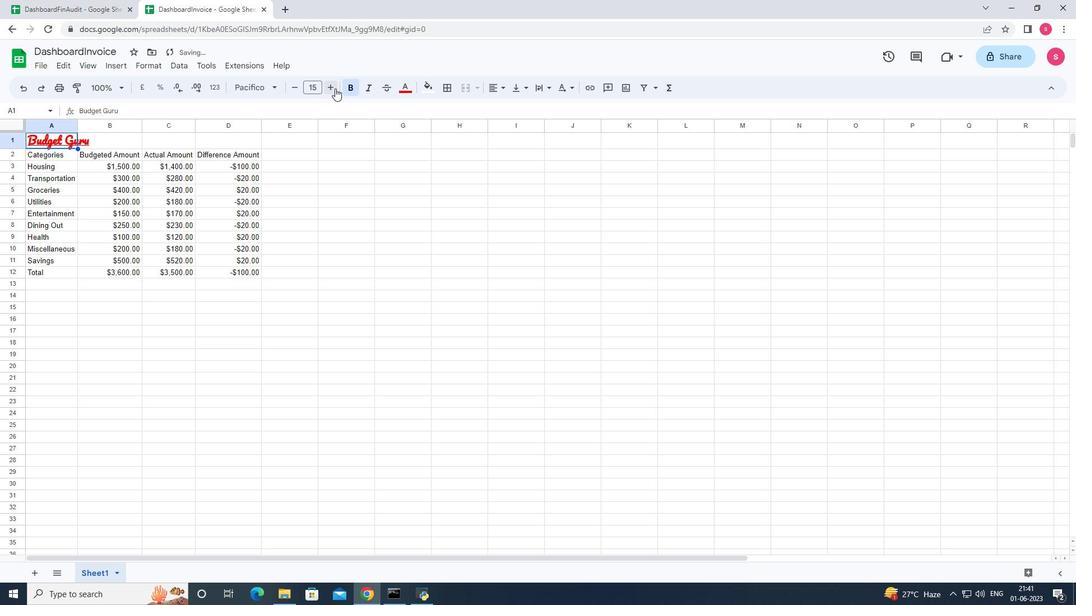 
Action: Mouse pressed left at (335, 88)
Screenshot: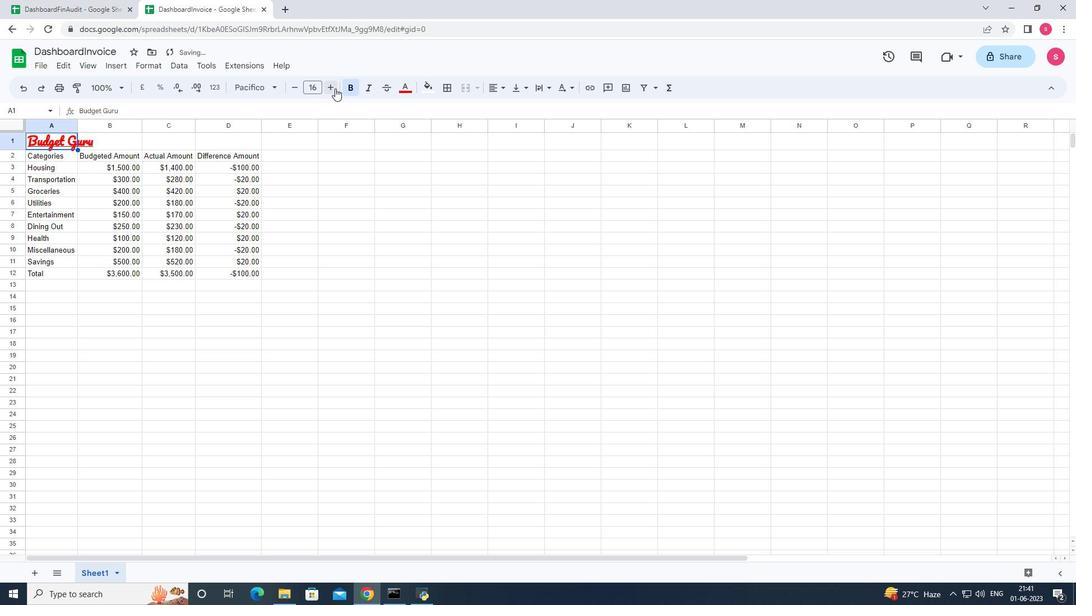 
Action: Mouse pressed left at (335, 88)
Screenshot: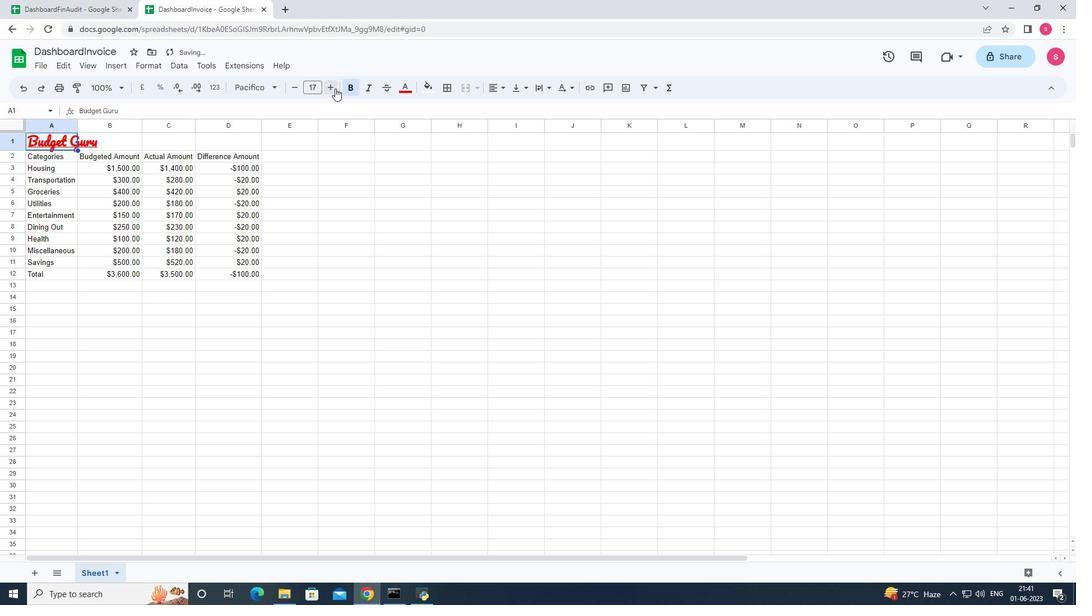 
Action: Mouse moved to (328, 240)
Screenshot: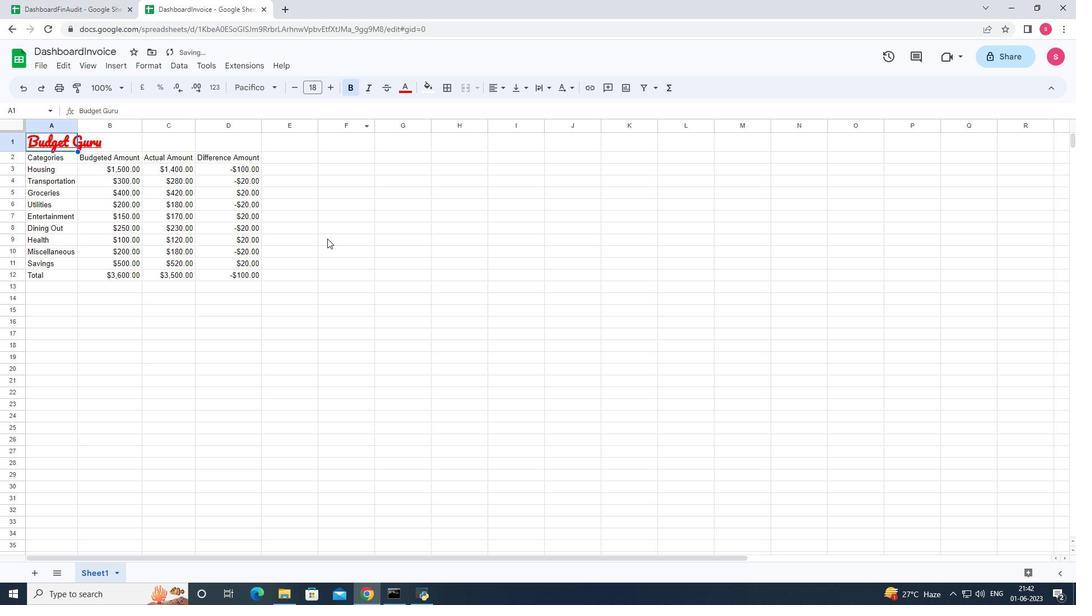
Action: Mouse pressed left at (328, 240)
Screenshot: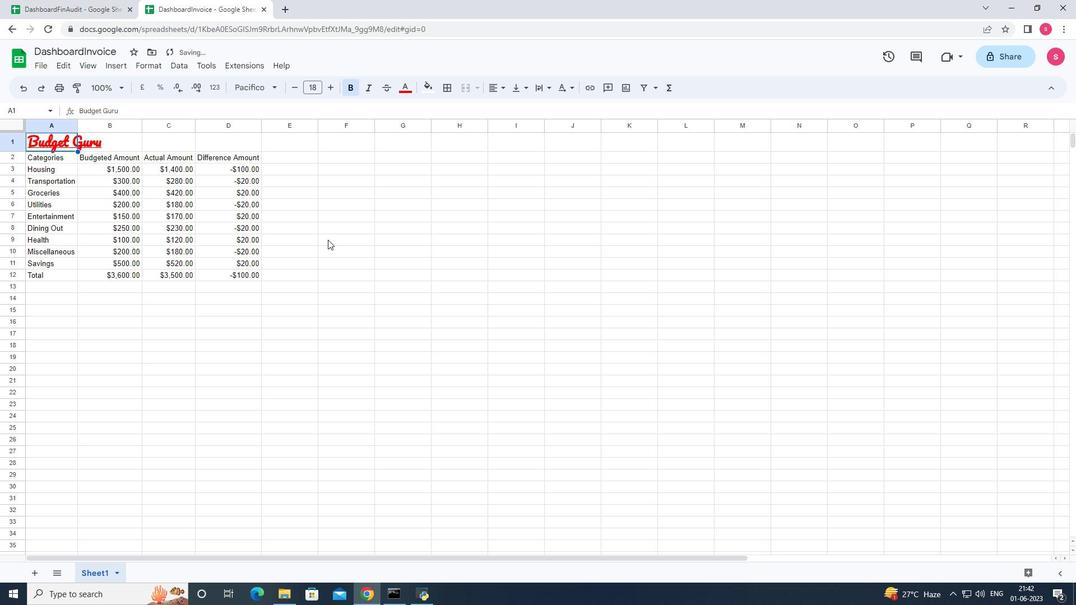 
Action: Mouse moved to (67, 160)
Screenshot: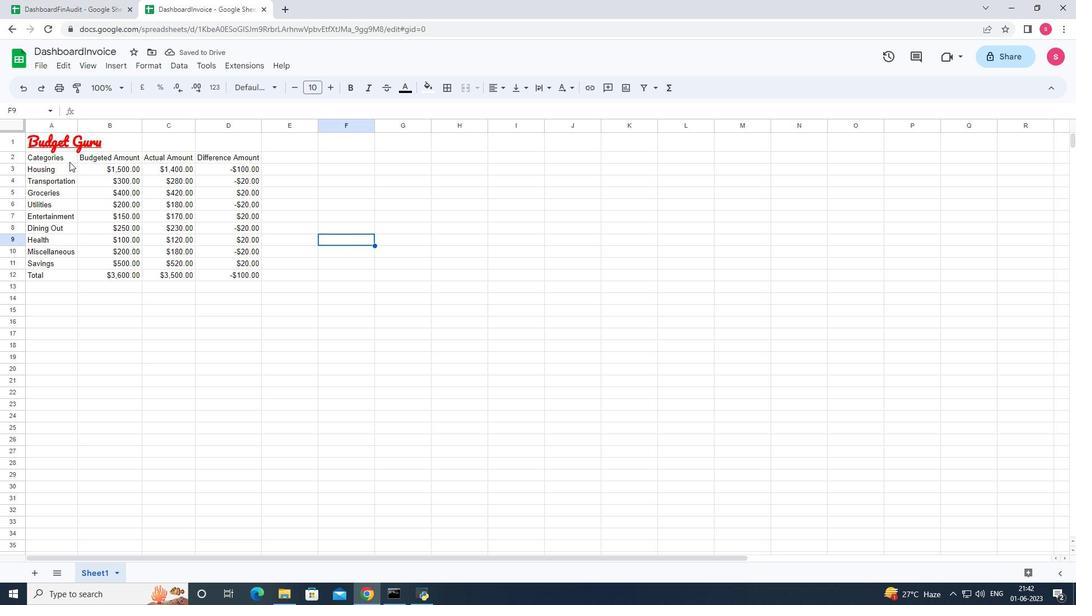 
Action: Mouse pressed left at (67, 160)
Screenshot: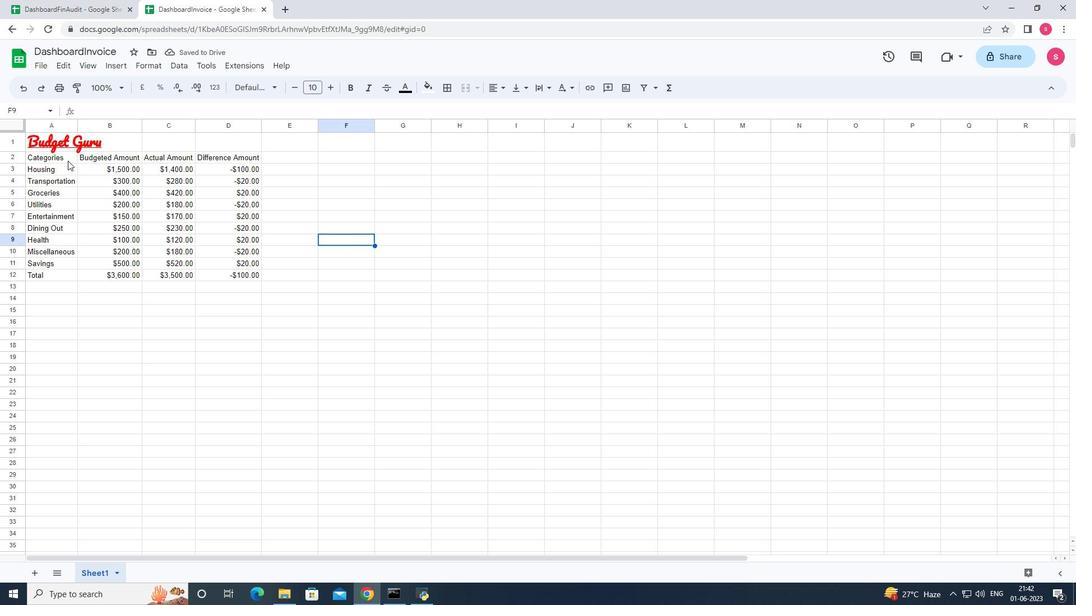 
Action: Mouse moved to (262, 88)
Screenshot: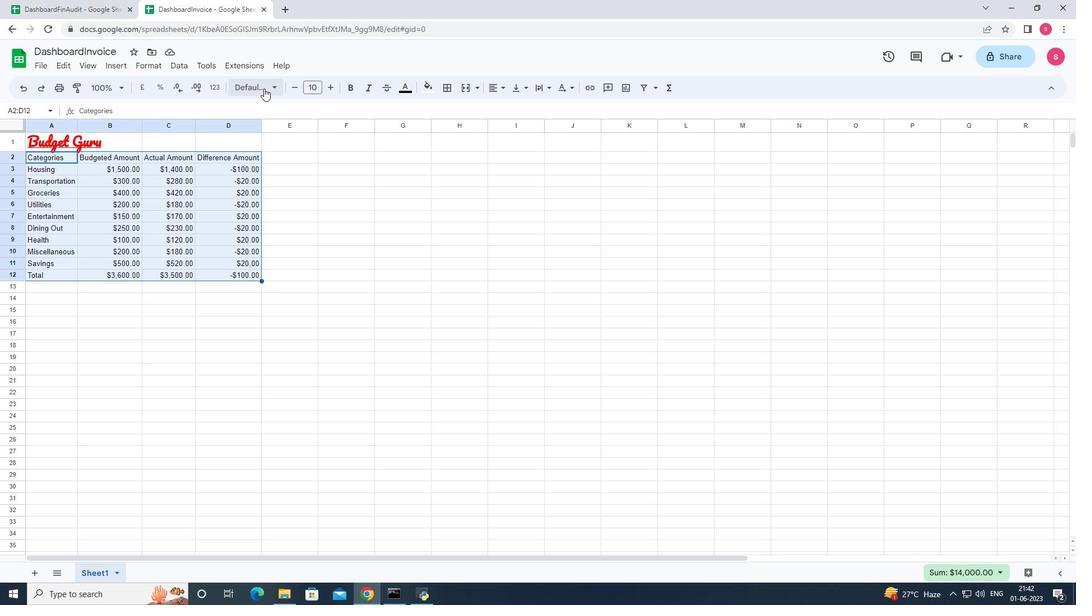 
Action: Mouse pressed left at (262, 88)
Screenshot: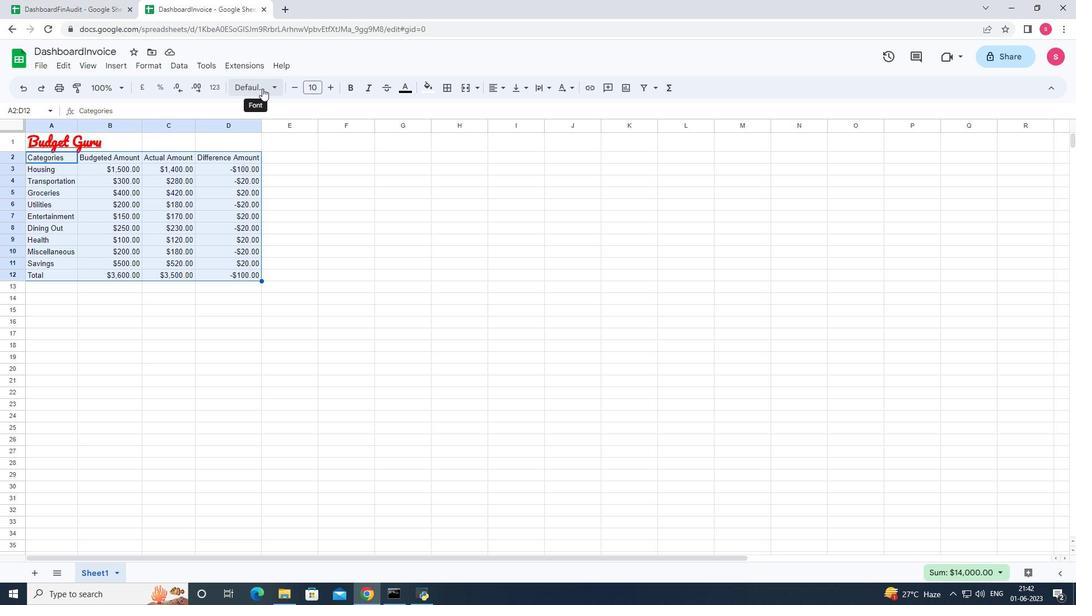 
Action: Mouse moved to (245, 385)
Screenshot: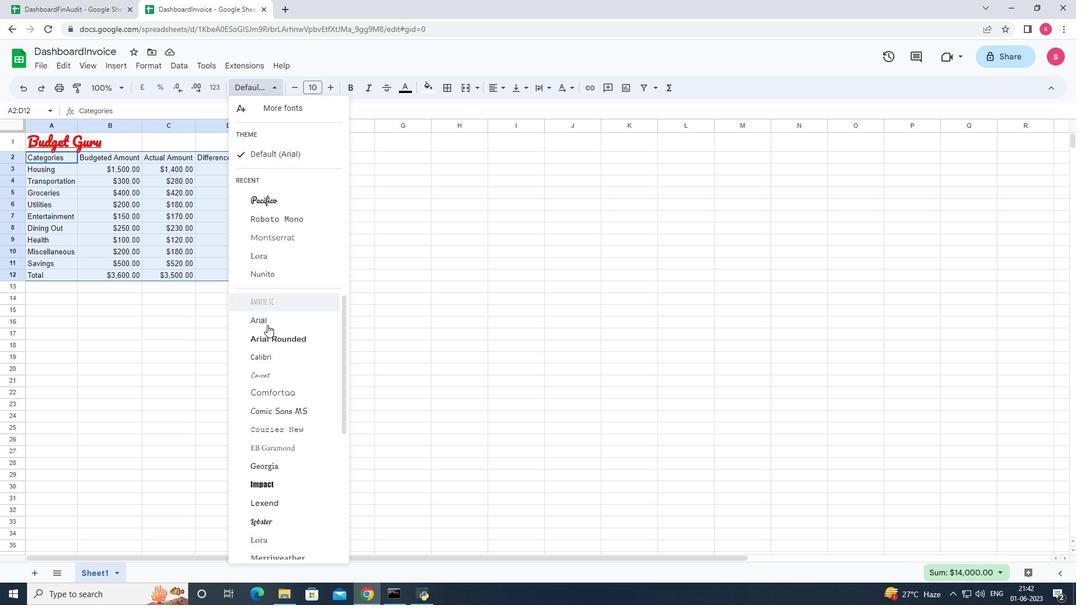 
Action: Mouse scrolled (245, 385) with delta (0, 0)
Screenshot: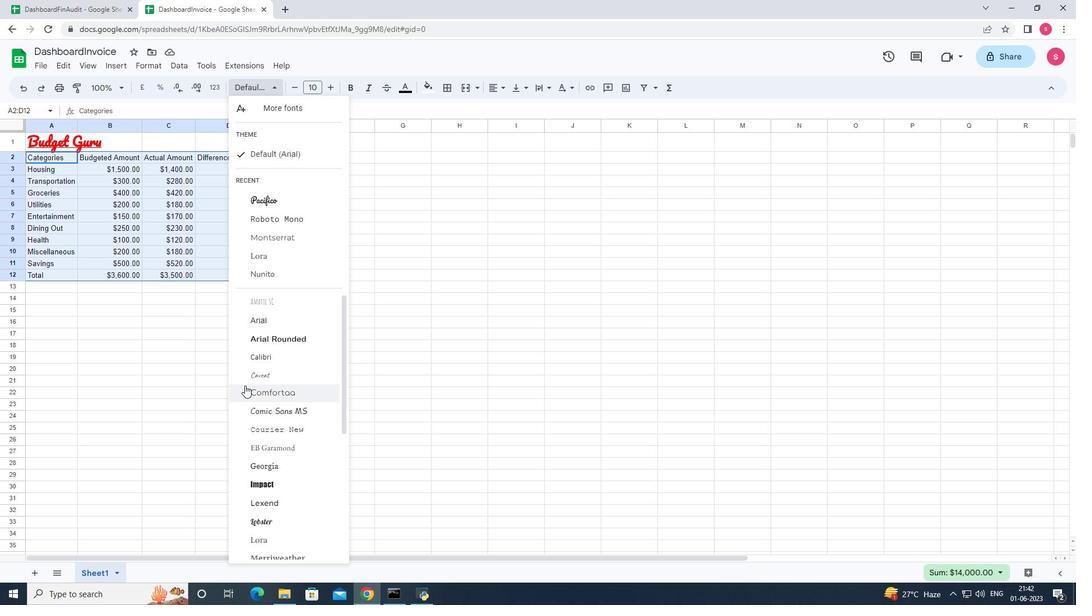 
Action: Mouse scrolled (245, 385) with delta (0, 0)
Screenshot: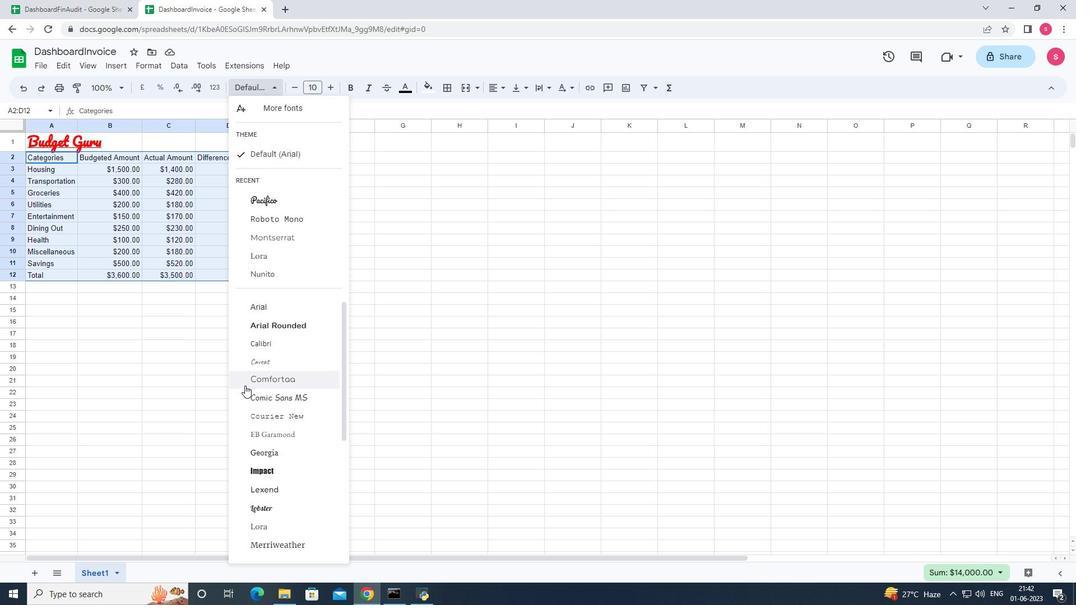 
Action: Mouse moved to (256, 379)
Screenshot: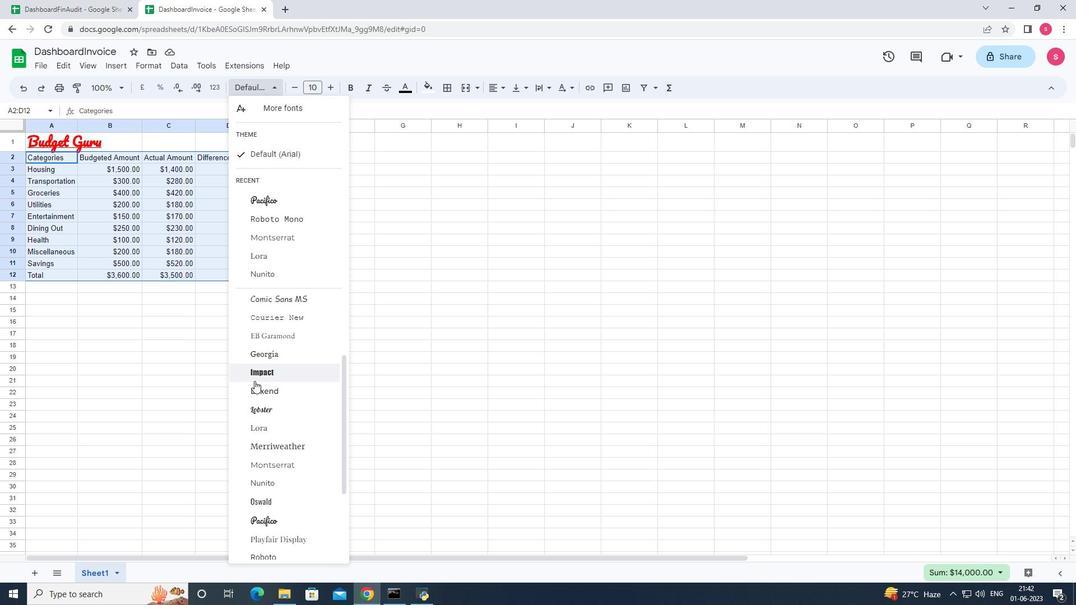 
Action: Mouse scrolled (256, 378) with delta (0, 0)
Screenshot: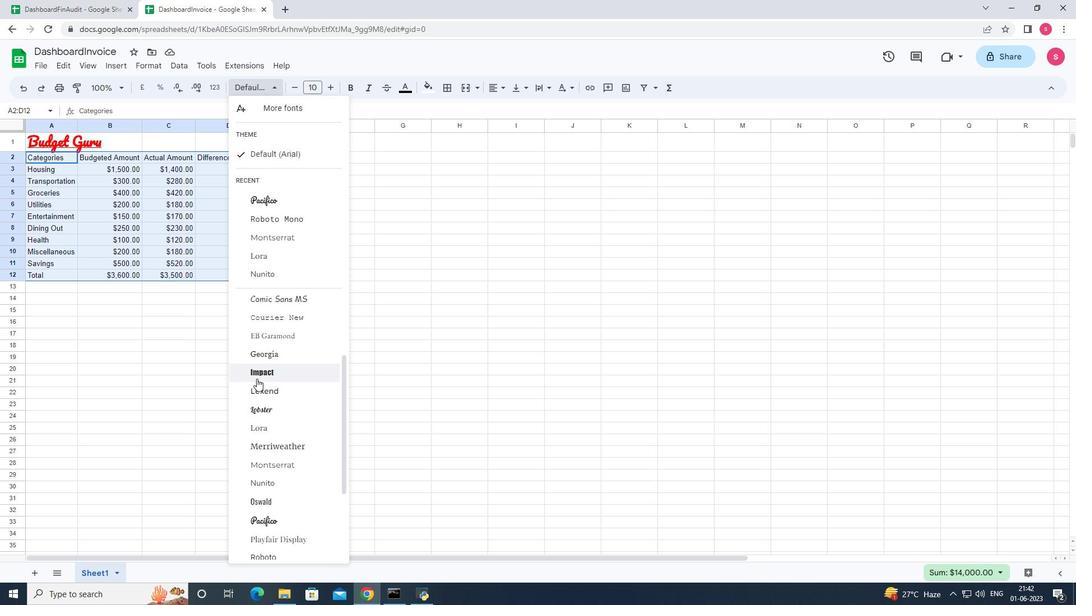 
Action: Mouse moved to (253, 463)
Screenshot: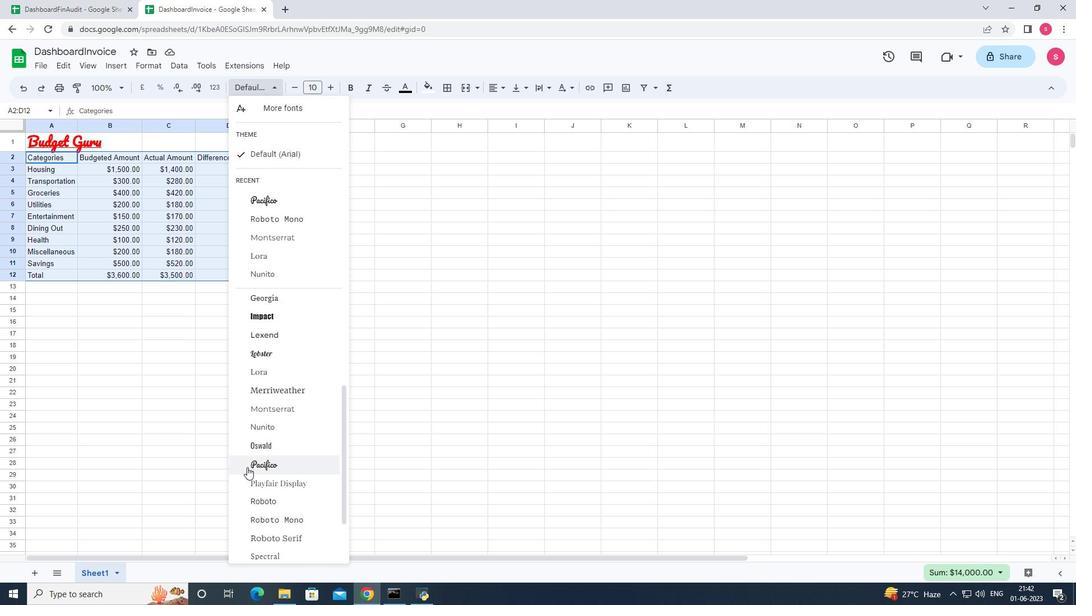 
Action: Mouse scrolled (253, 462) with delta (0, 0)
Screenshot: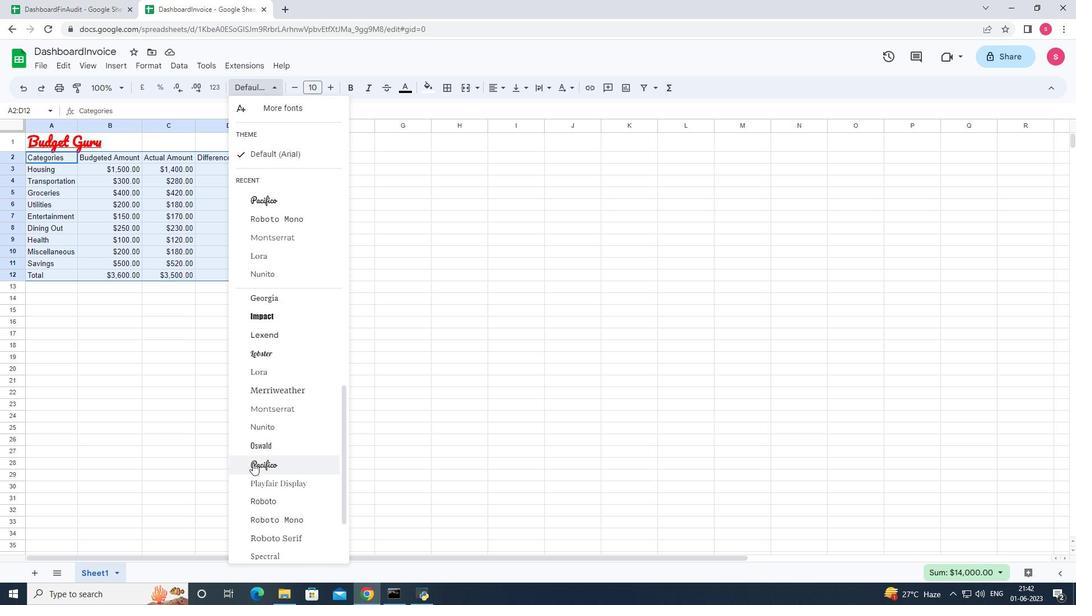 
Action: Mouse moved to (268, 450)
Screenshot: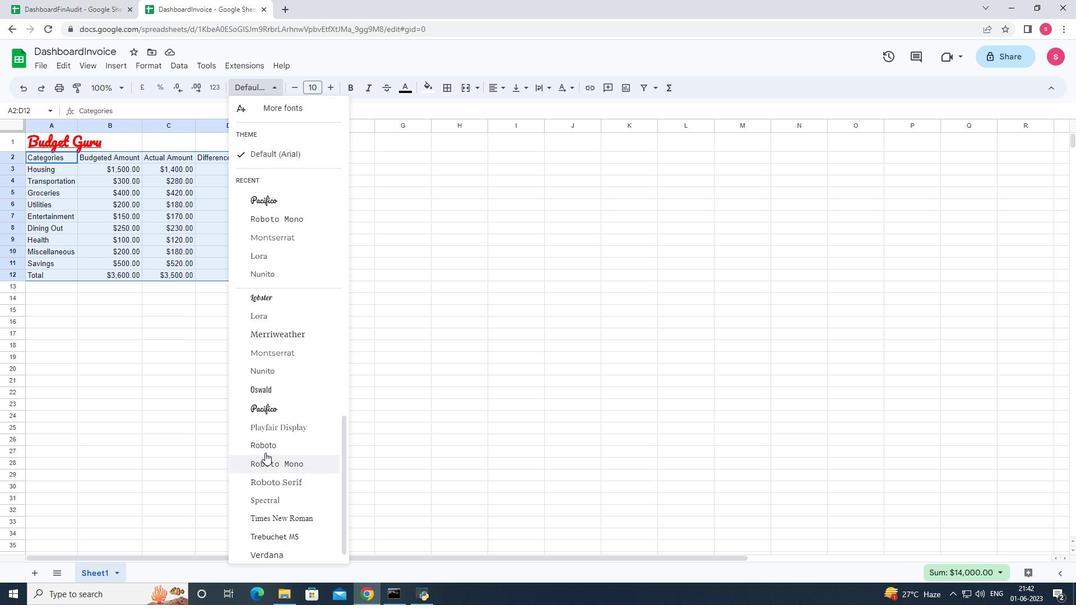 
Action: Mouse pressed left at (268, 450)
Screenshot: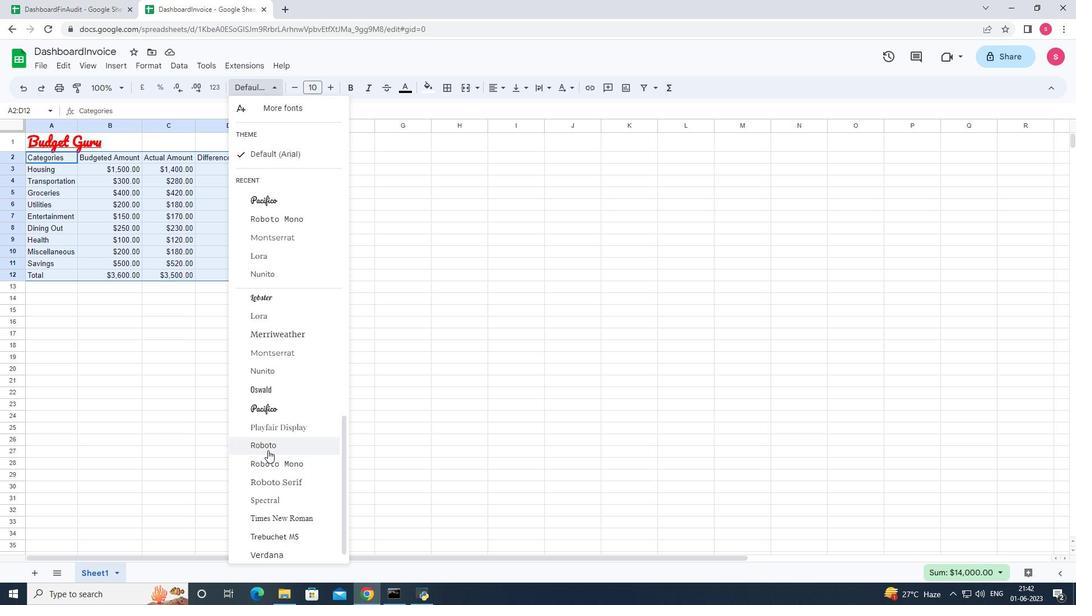 
Action: Mouse moved to (291, 82)
Screenshot: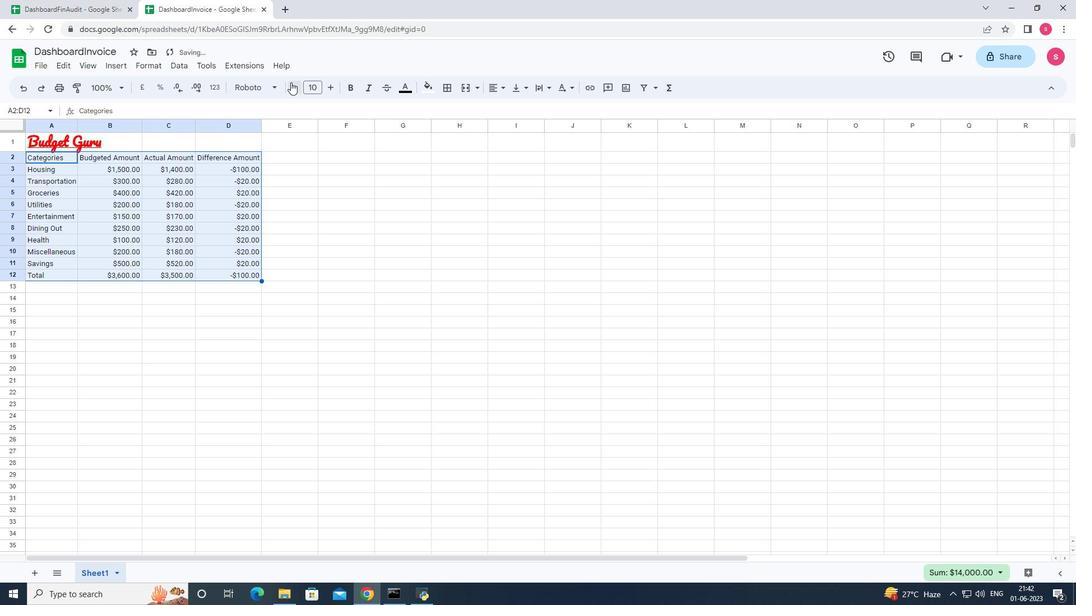 
Action: Mouse pressed left at (291, 82)
Screenshot: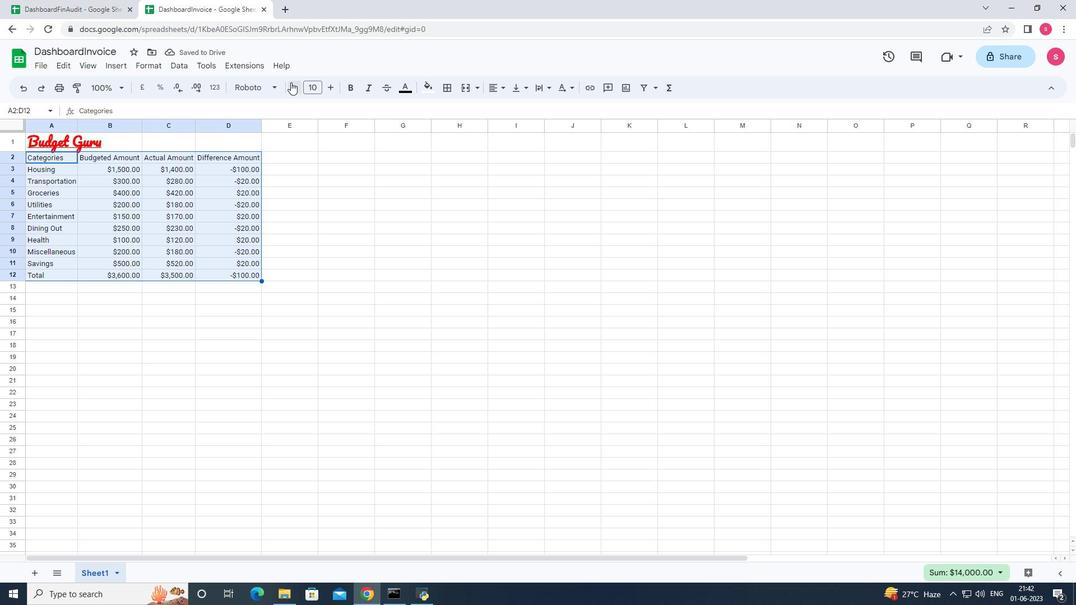
Action: Mouse moved to (29, 140)
Screenshot: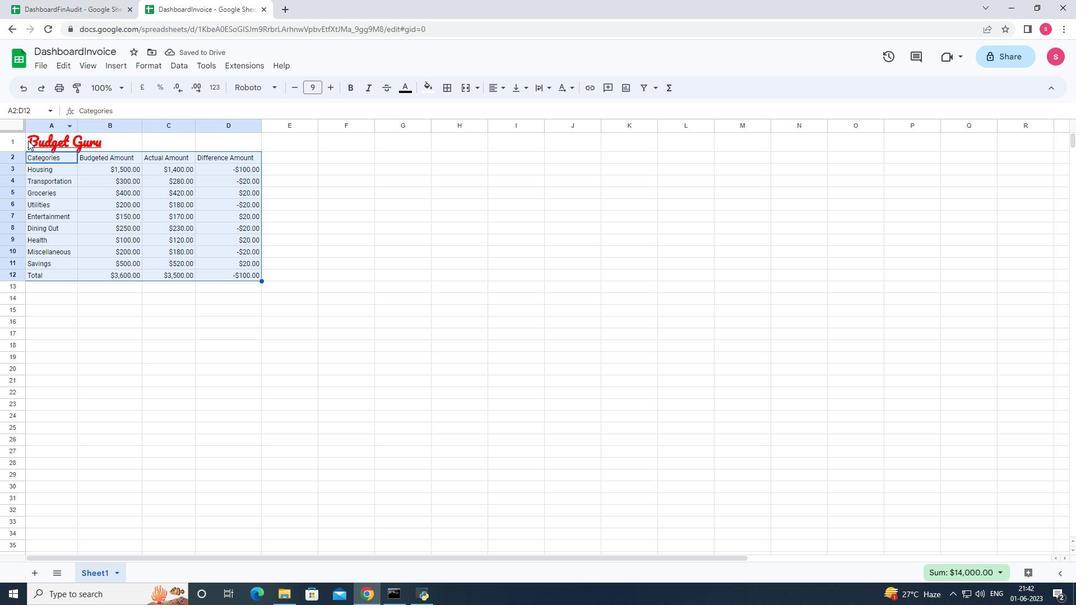 
Action: Mouse pressed left at (29, 140)
Screenshot: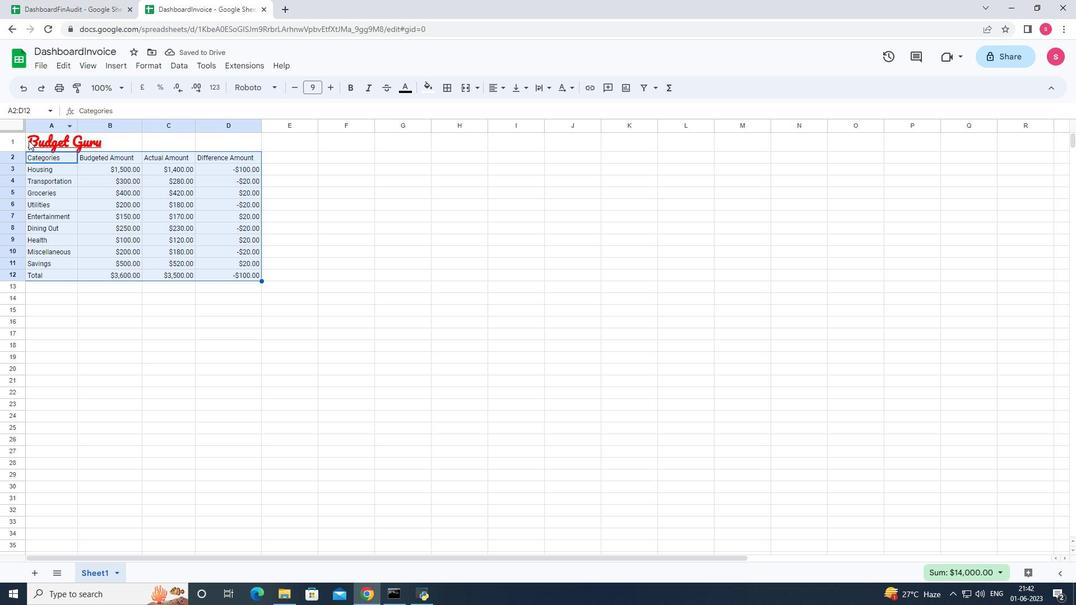 
Action: Mouse moved to (492, 87)
Screenshot: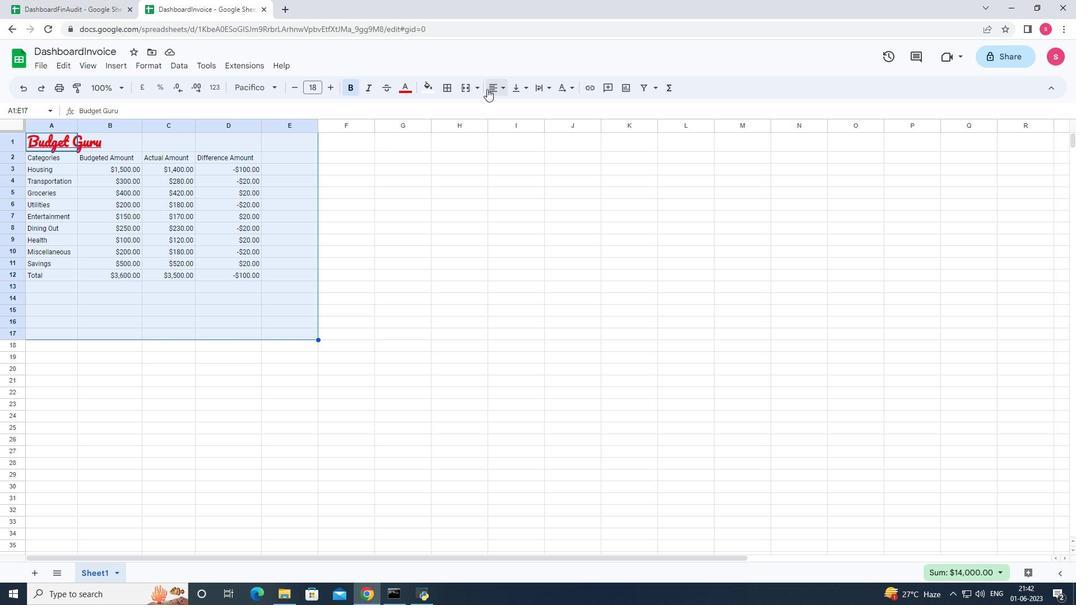 
Action: Mouse pressed left at (492, 87)
Screenshot: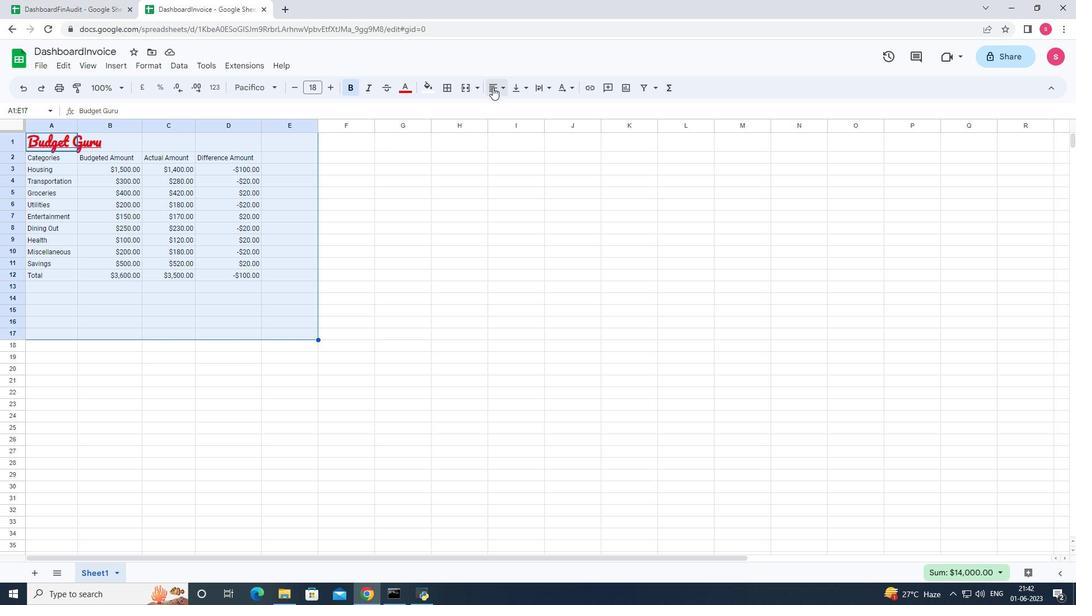 
Action: Mouse moved to (528, 110)
Screenshot: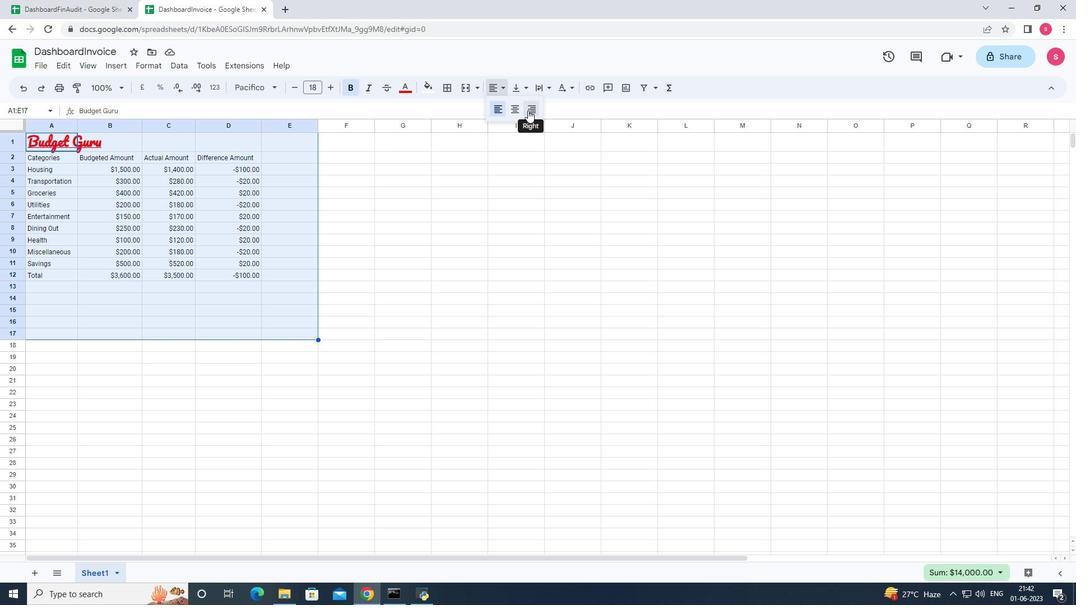 
Action: Mouse pressed left at (528, 110)
Screenshot: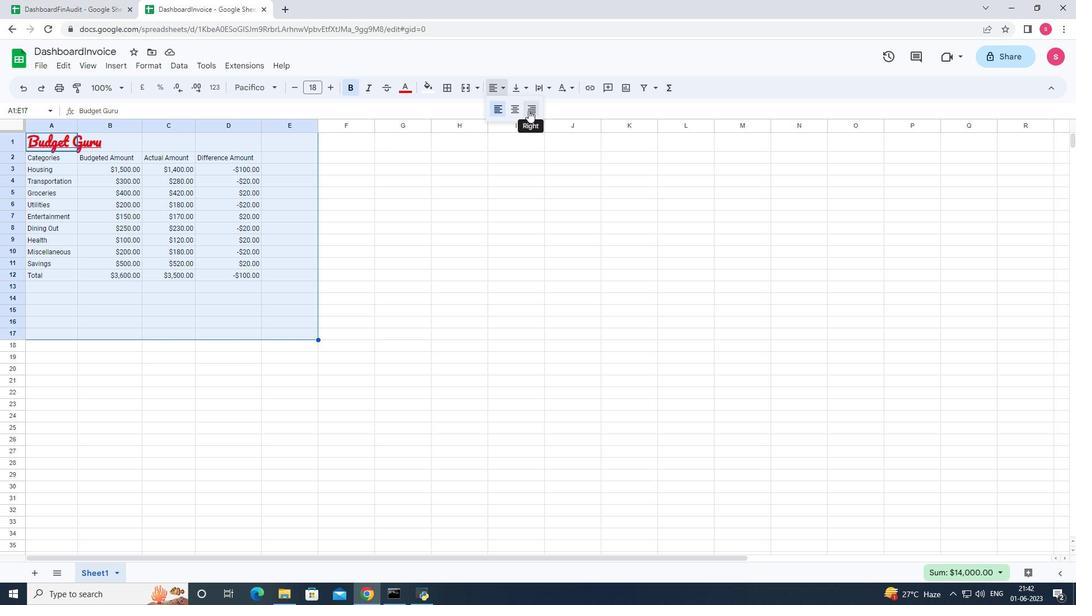
Action: Mouse moved to (422, 259)
Screenshot: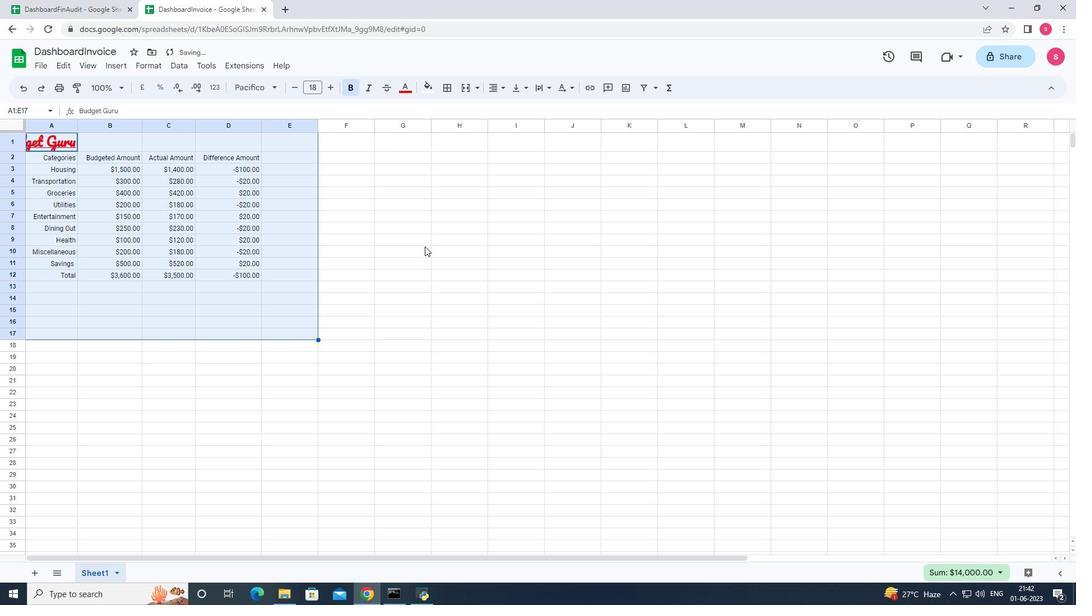 
Action: Mouse pressed left at (422, 259)
Screenshot: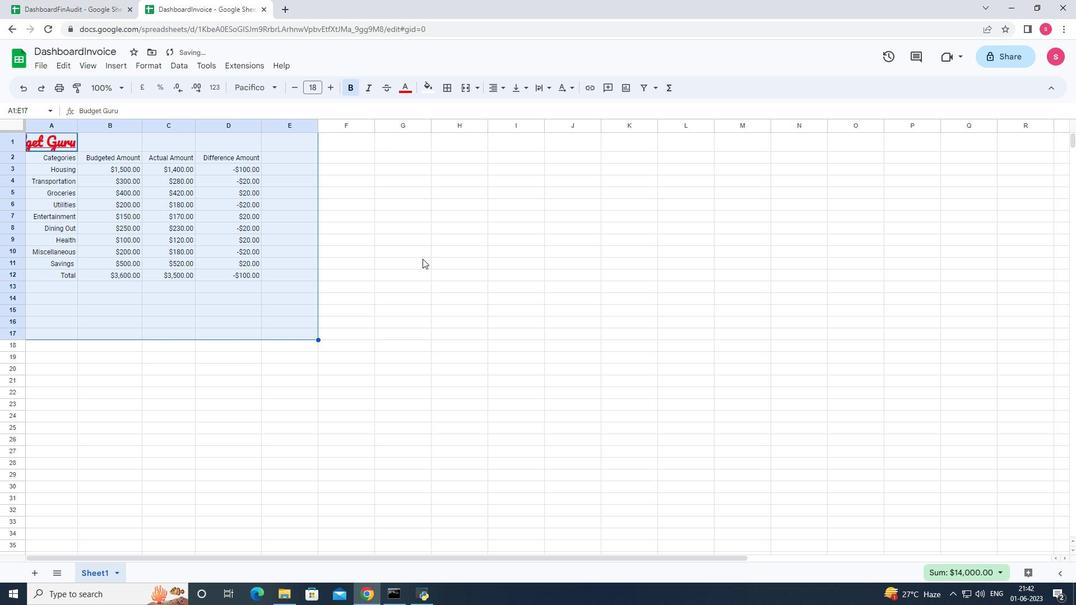 
Action: Mouse moved to (76, 122)
Screenshot: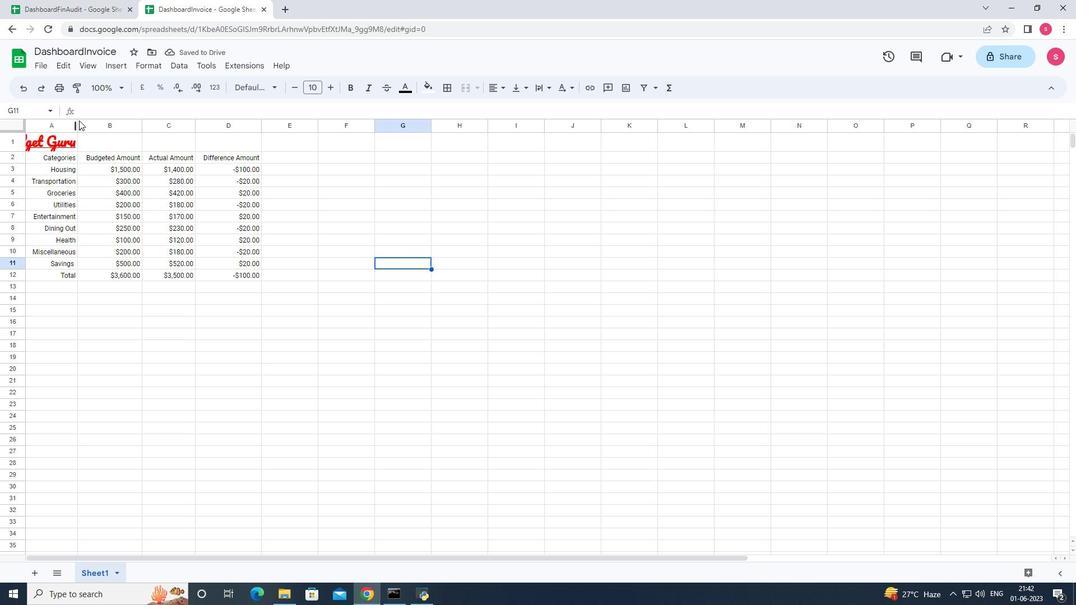 
Action: Mouse pressed left at (76, 122)
Screenshot: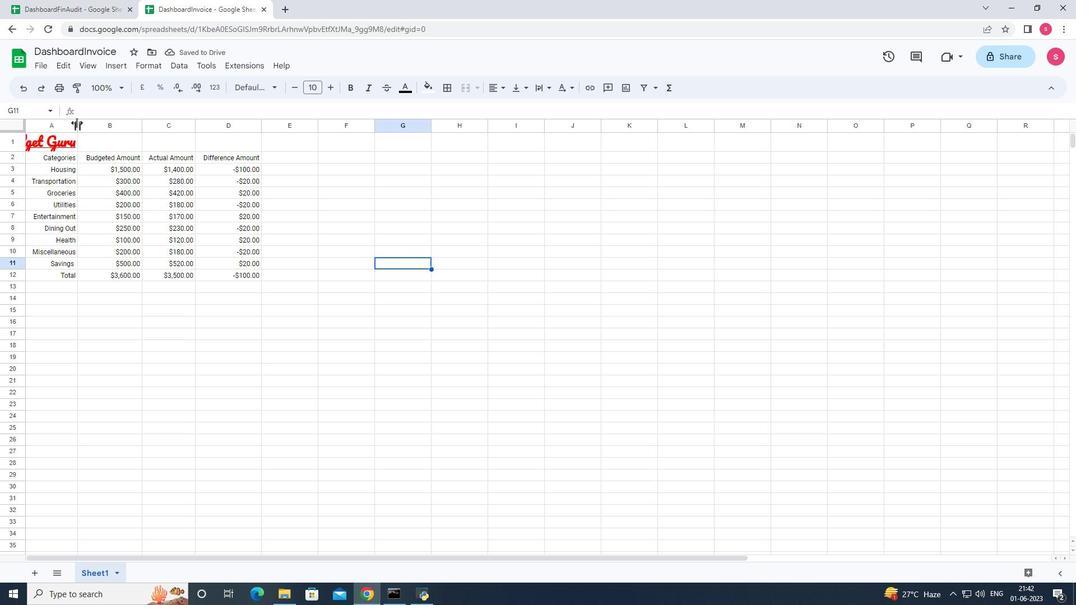 
Action: Mouse pressed left at (76, 122)
Screenshot: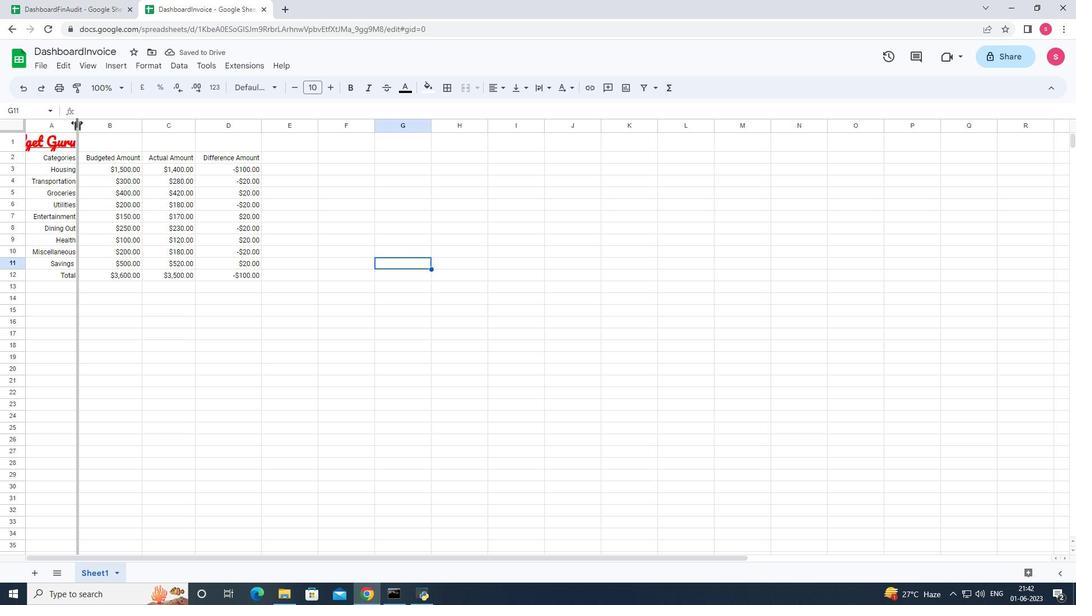 
Action: Mouse moved to (169, 127)
Screenshot: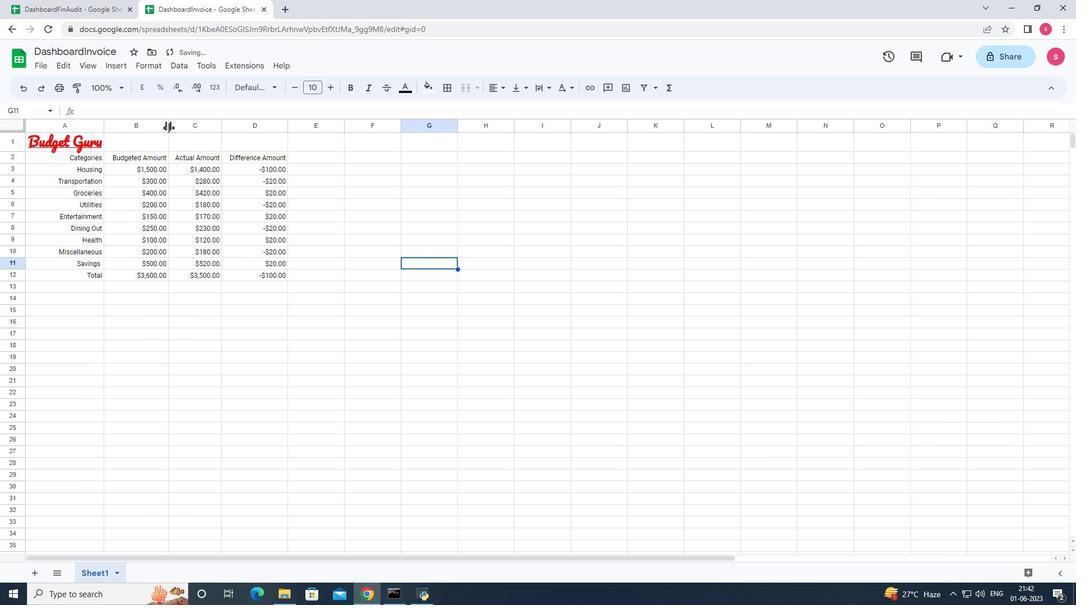 
Action: Mouse pressed left at (169, 127)
Screenshot: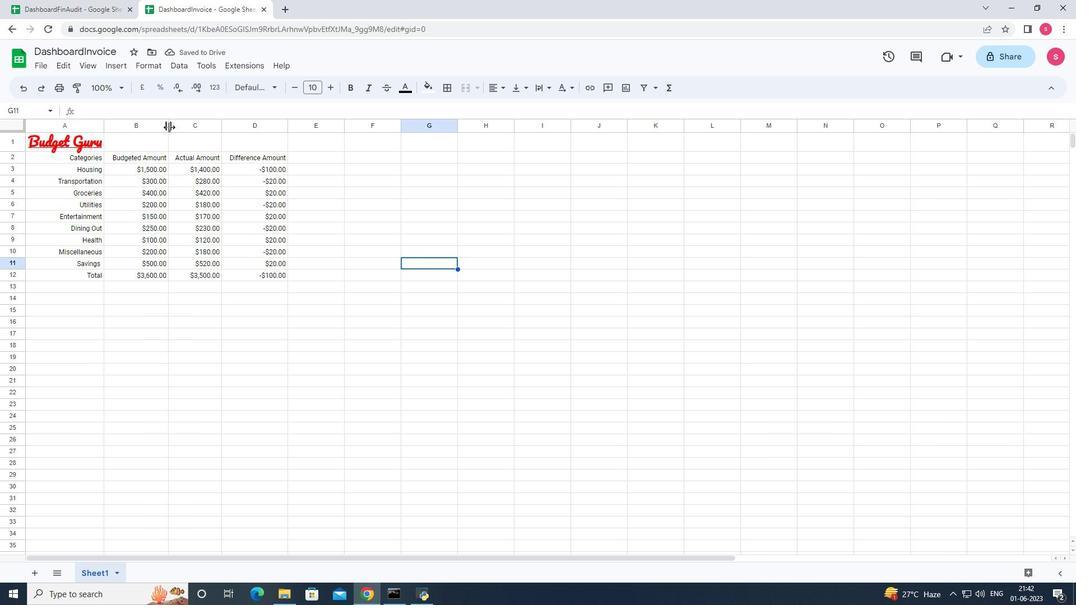 
Action: Mouse pressed left at (169, 127)
Screenshot: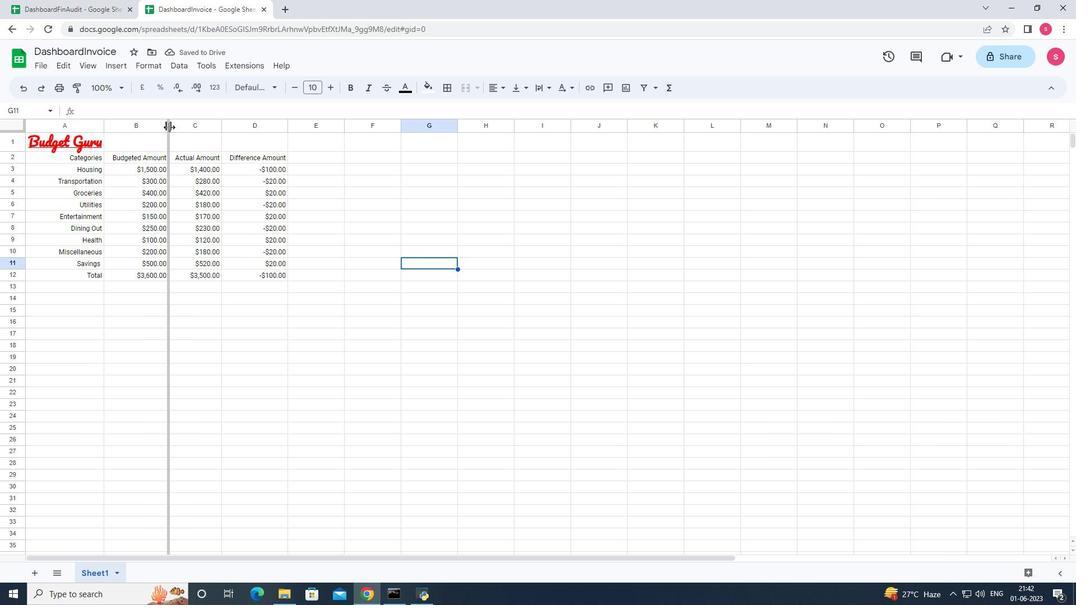 
Action: Mouse moved to (213, 127)
Screenshot: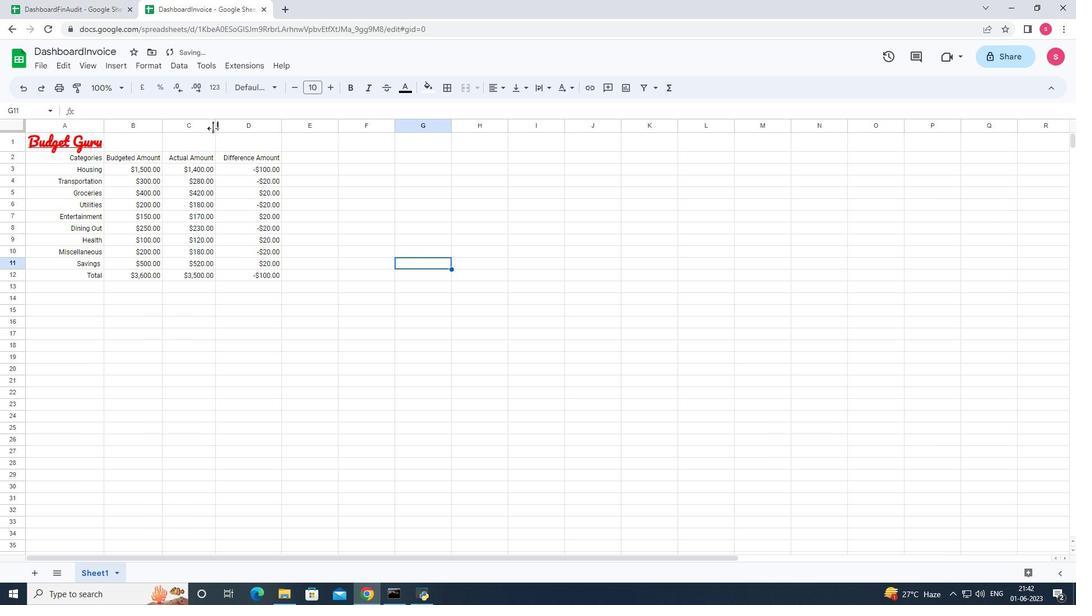 
Action: Mouse pressed left at (213, 127)
Screenshot: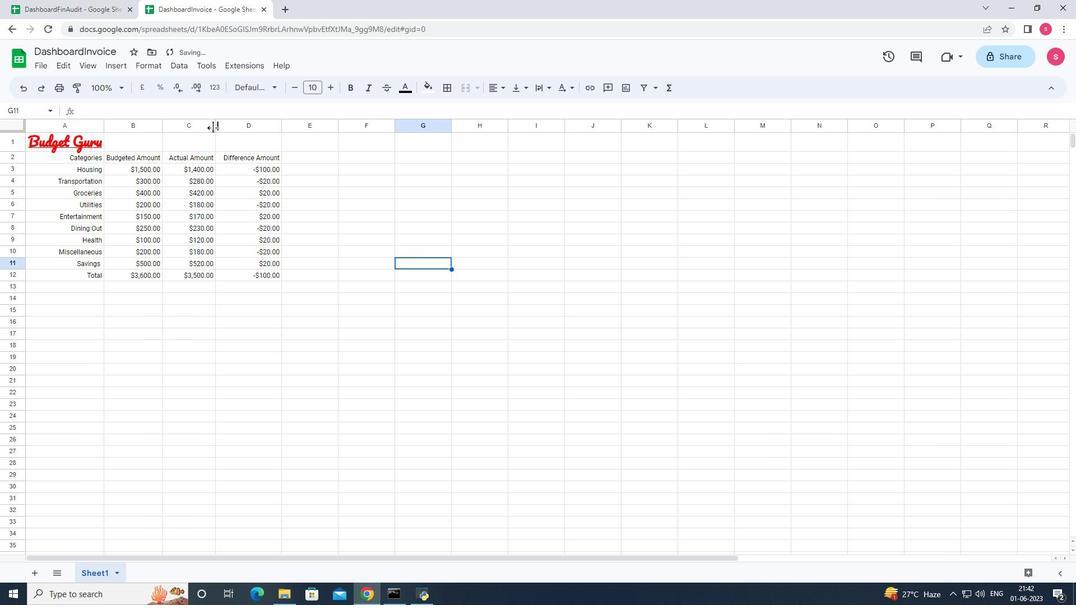 
Action: Mouse pressed left at (213, 127)
Screenshot: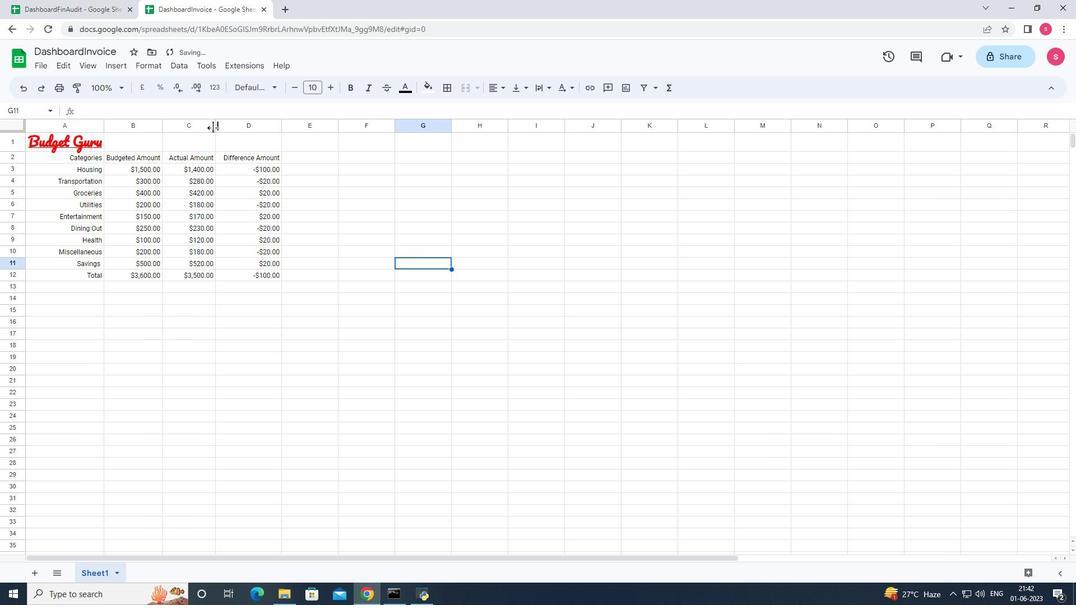 
Action: Mouse moved to (276, 127)
Screenshot: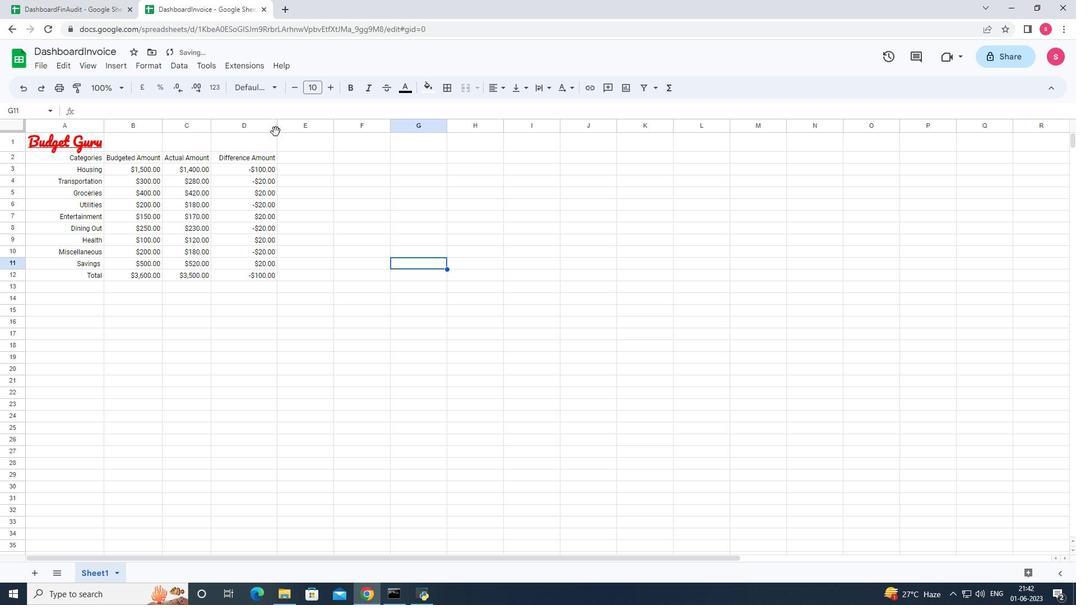 
Action: Mouse pressed left at (276, 127)
Screenshot: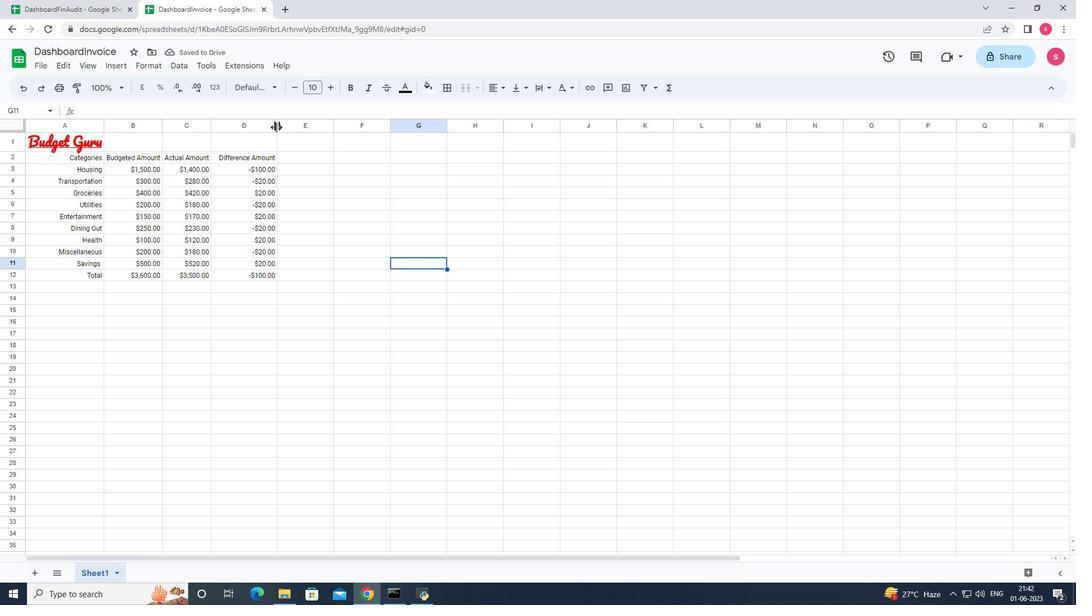 
Action: Mouse pressed left at (276, 127)
Screenshot: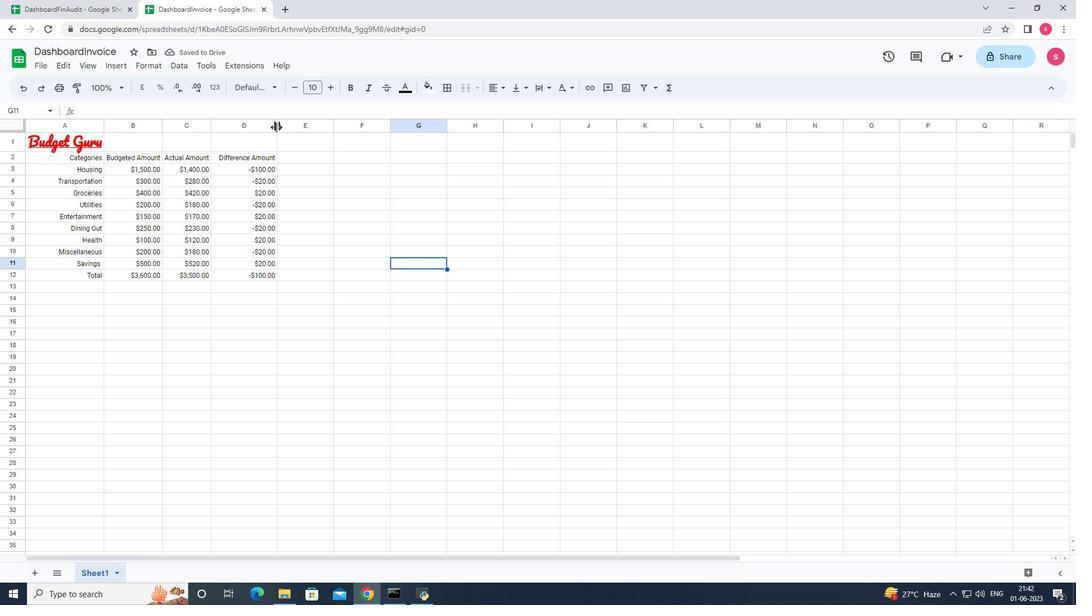
Action: Mouse moved to (324, 204)
Screenshot: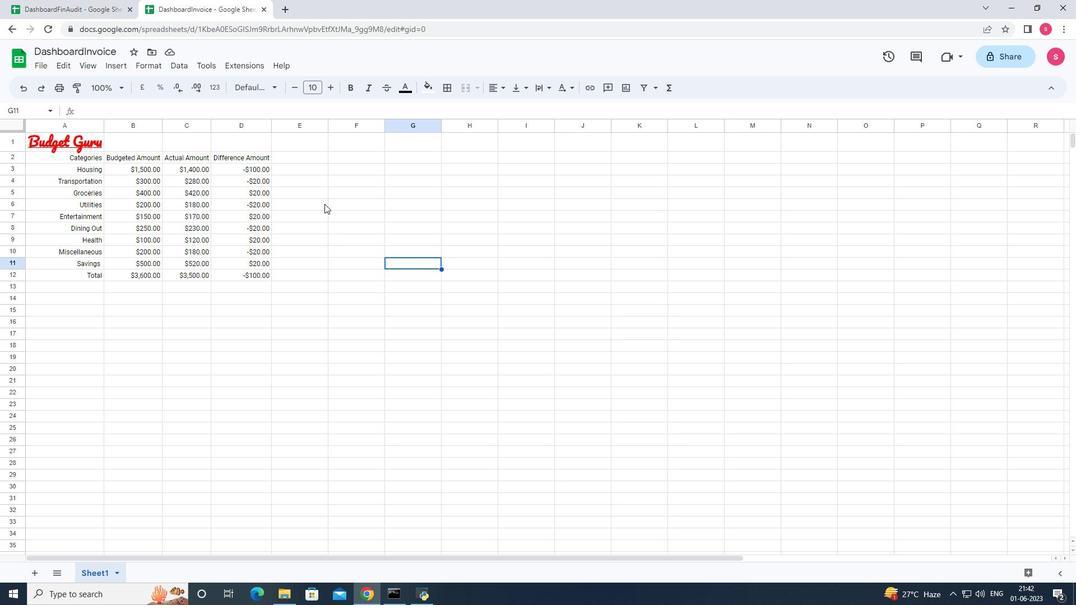 
Action: Key pressed ctrl+S
Screenshot: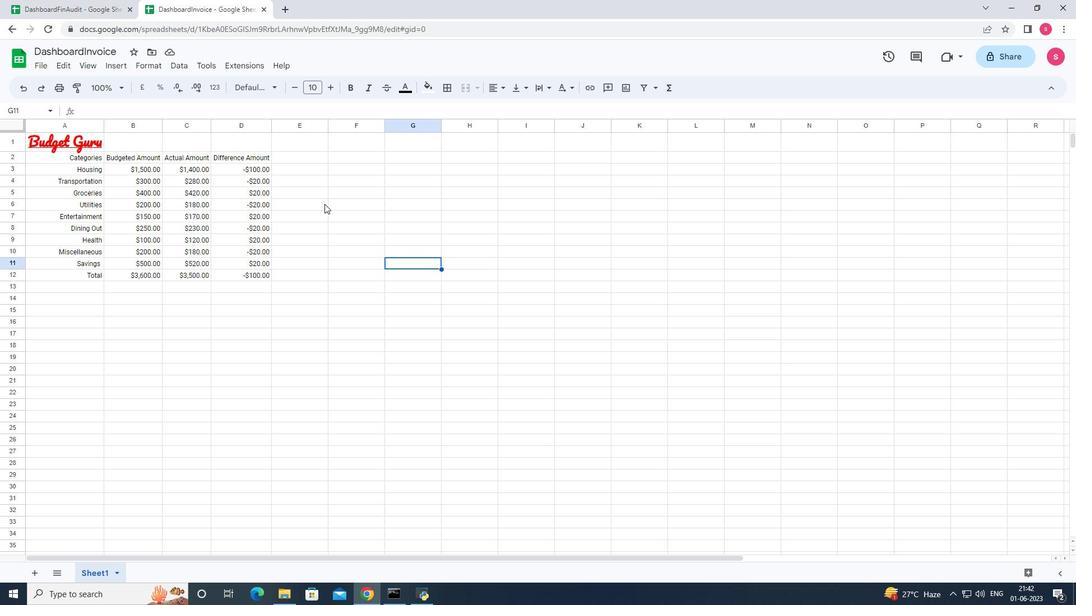 
